 Task: Add an event with the title Second Lunch and Learn: Effective Presentation Skills, date '2024/03/20', time 8:50 AM to 10:50 AMand add a description: Throughout the event, participants will have access to designated networking areas, where they can connect with fellow professionals, exchange business cards, and engage in meaningful discussions. These areas may include themed discussion tables, interactive activities, or open networking spaces, ensuring a diverse range of networking opportunities., put the event into Blue category . Add location for the event as: 321 Rock Street, Rock City, Australia, logged in from the account softage.7@softage.netand send the event invitation to softage.2@softage.net and softage.3@softage.net. Set a reminder for the event 1 hour before
Action: Mouse moved to (94, 122)
Screenshot: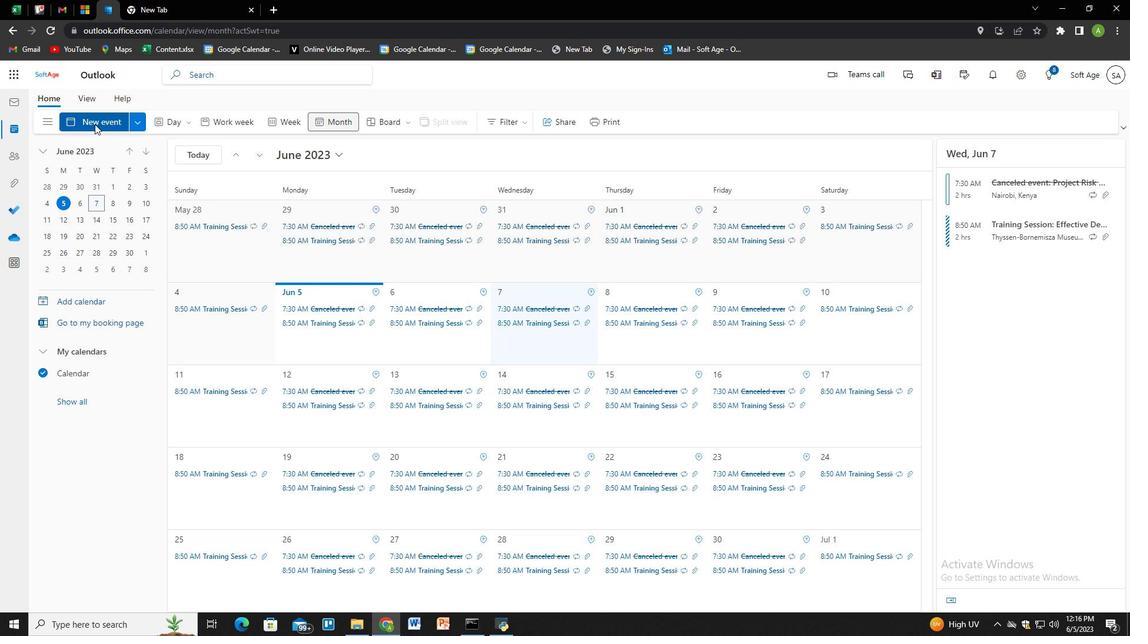 
Action: Mouse pressed left at (94, 122)
Screenshot: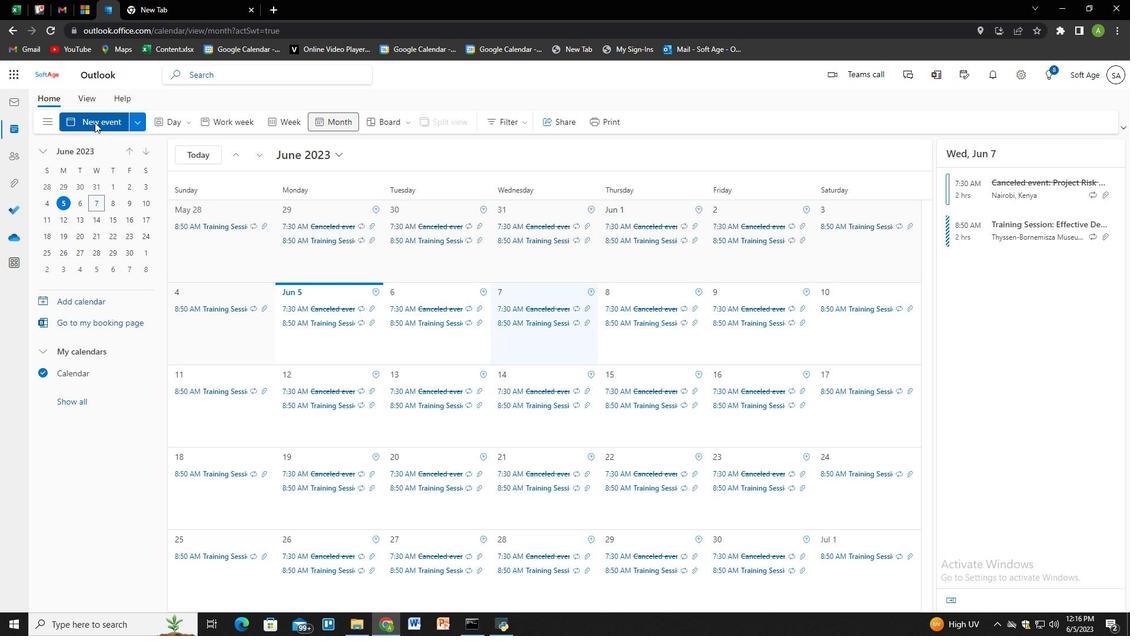 
Action: Mouse moved to (318, 193)
Screenshot: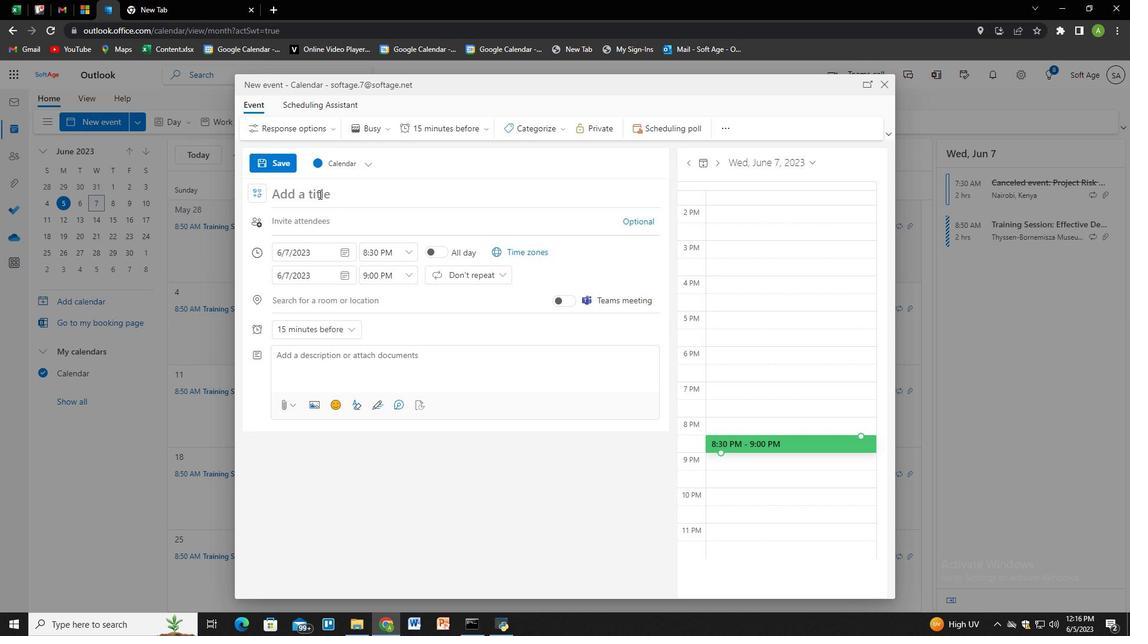 
Action: Mouse pressed left at (318, 193)
Screenshot: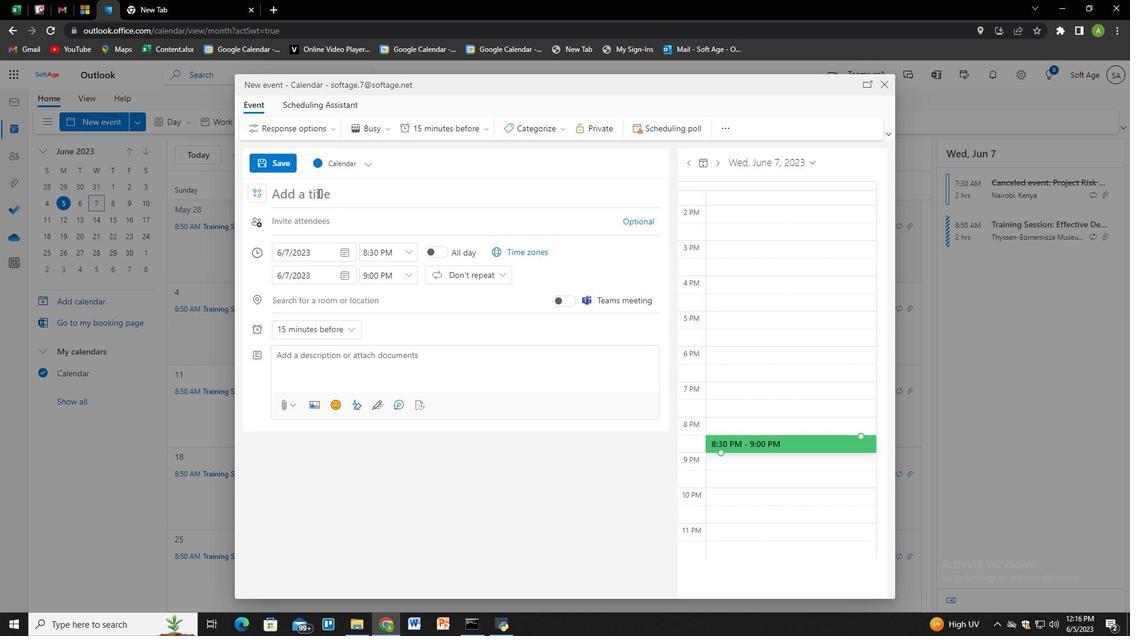 
Action: Key pressed <Key.shift>Second<Key.space><Key.shift>Lunch<Key.space>and<Key.space><Key.shift>Learn<Key.shift>:<Key.space><Key.shift>Effective<Key.space><Key.shift>Presentti<Key.backspace><Key.backspace>ation<Key.space><Key.shift>Skillss<Key.backspace><Key.tab><Key.tab><Key.tab>
Screenshot: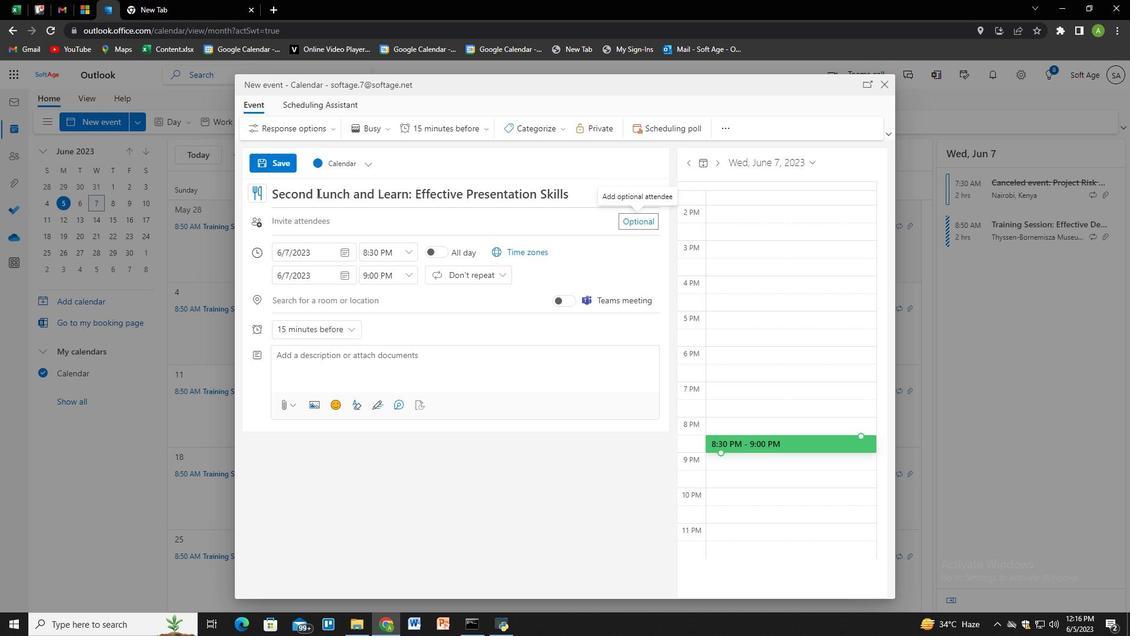 
Action: Mouse moved to (349, 257)
Screenshot: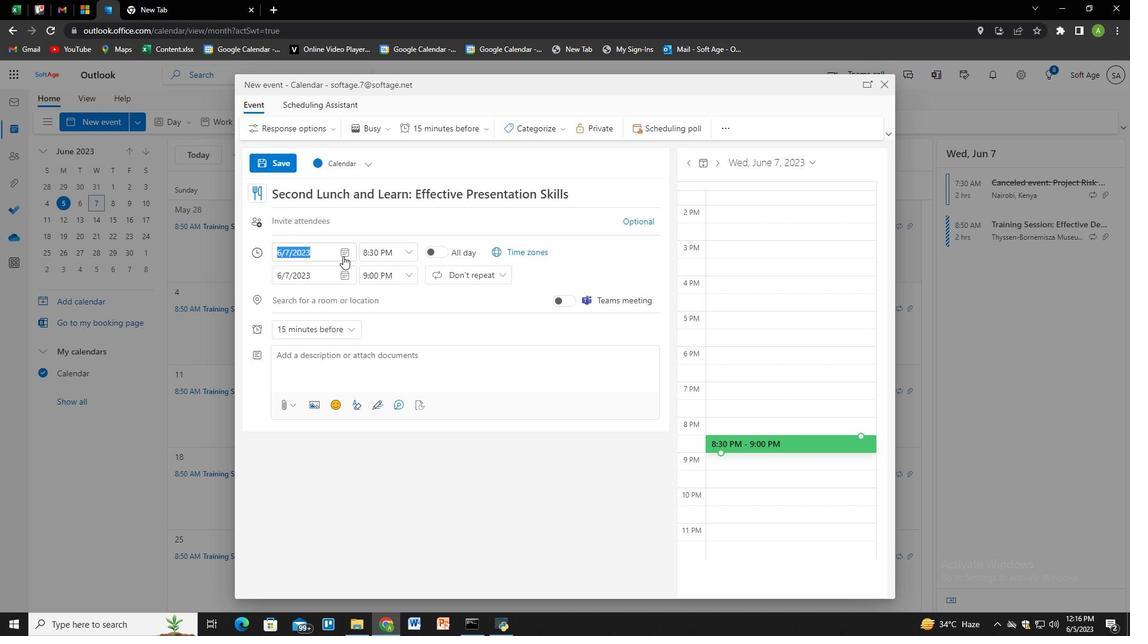 
Action: Mouse pressed left at (349, 257)
Screenshot: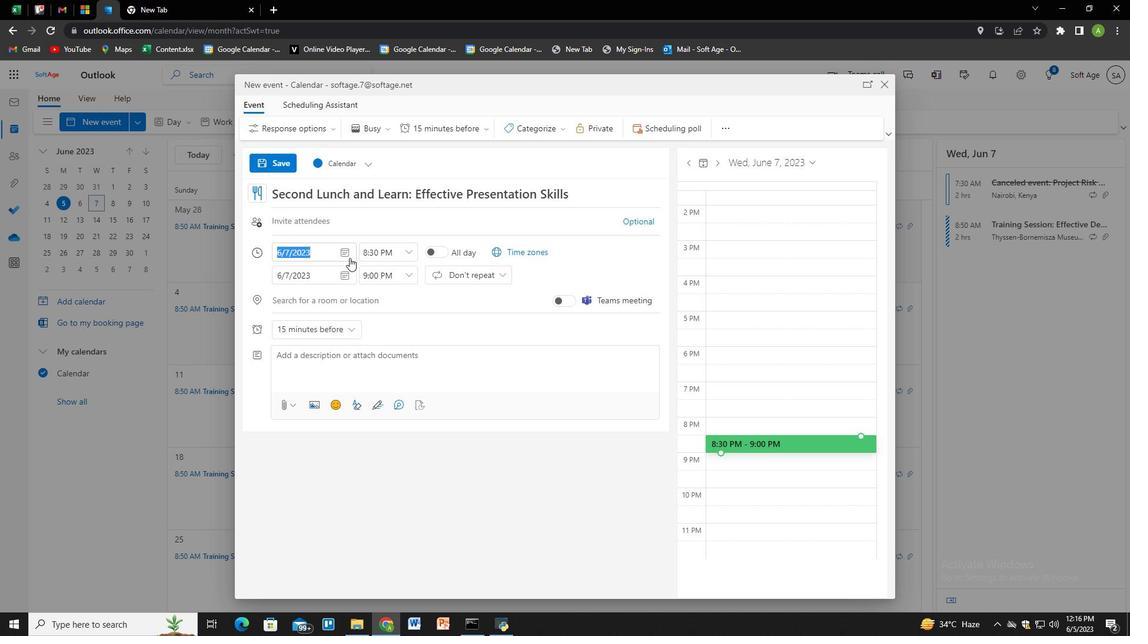 
Action: Mouse moved to (317, 275)
Screenshot: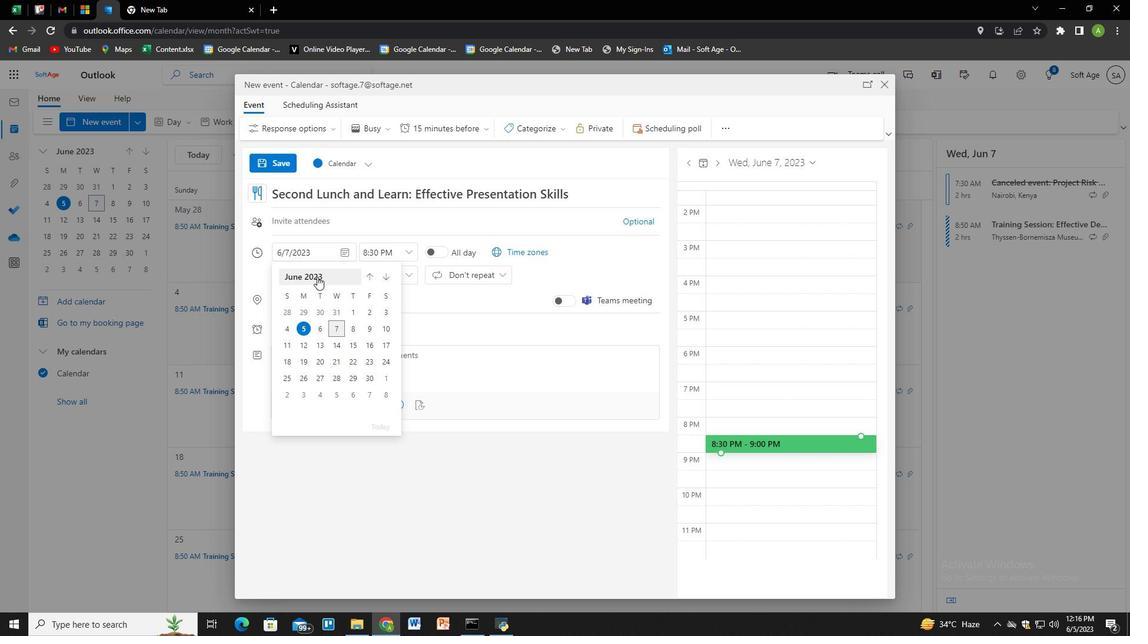 
Action: Mouse pressed left at (317, 275)
Screenshot: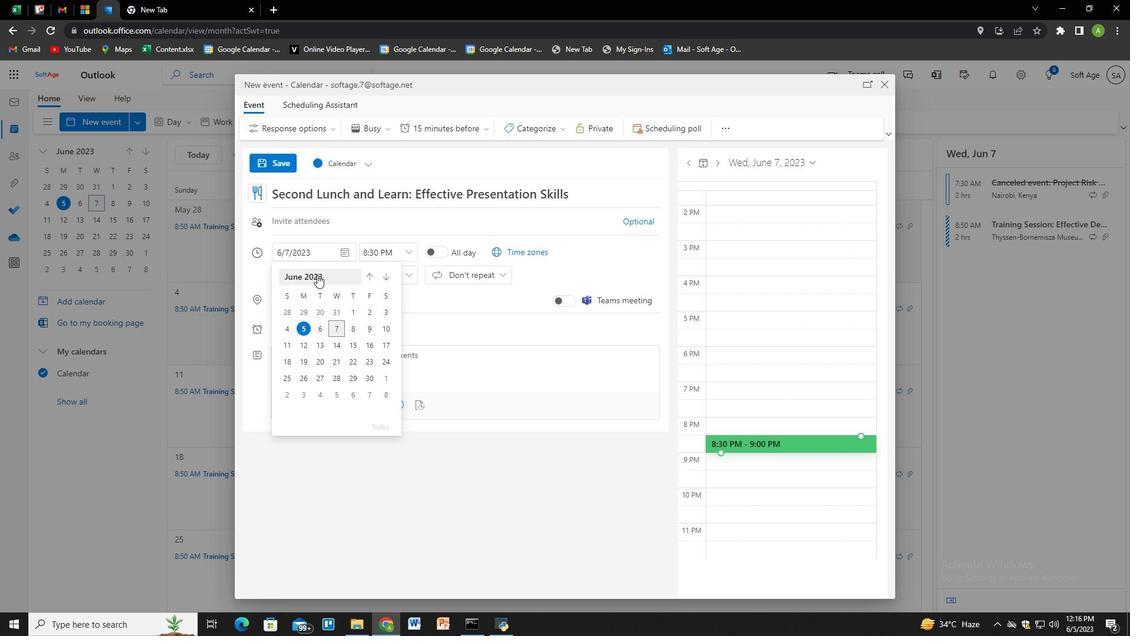 
Action: Mouse moved to (318, 274)
Screenshot: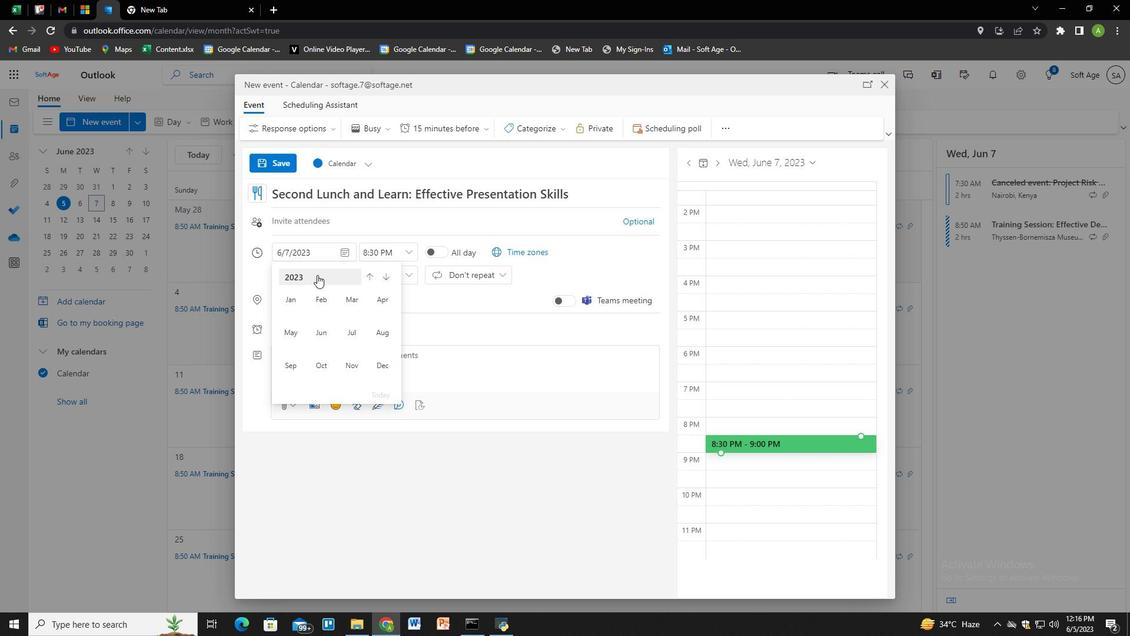 
Action: Mouse pressed left at (318, 274)
Screenshot: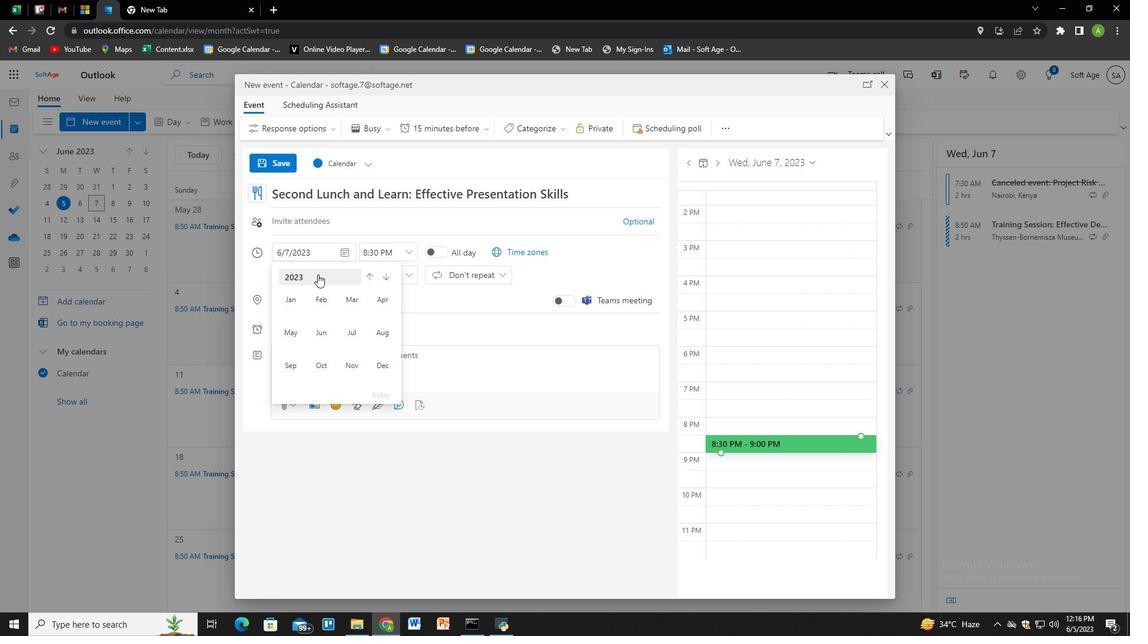 
Action: Mouse moved to (289, 331)
Screenshot: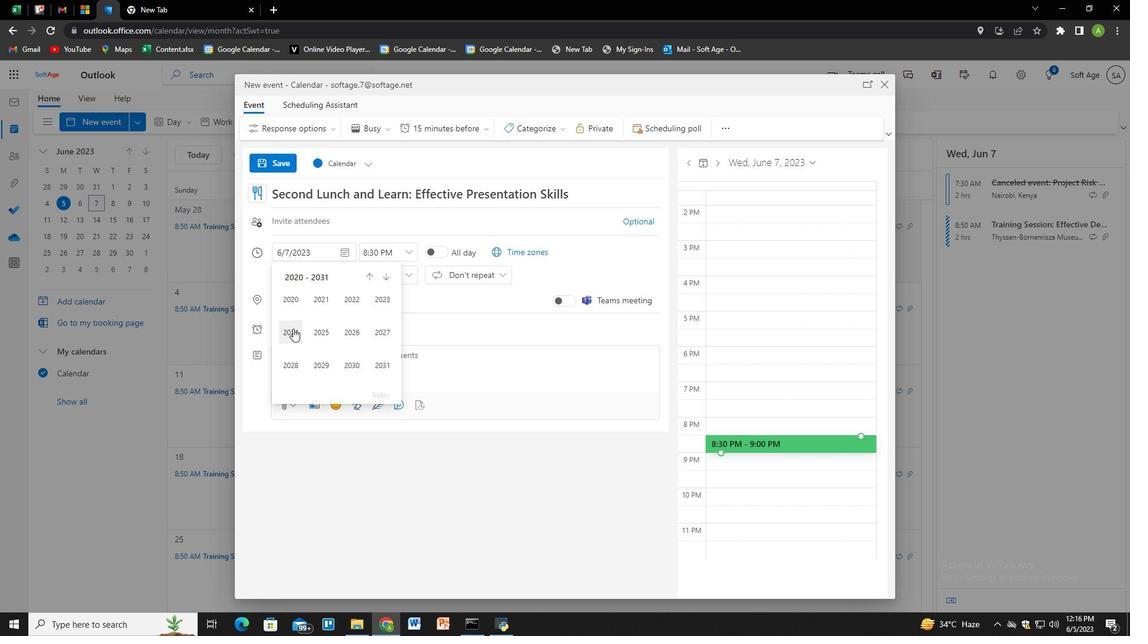 
Action: Mouse pressed left at (289, 331)
Screenshot: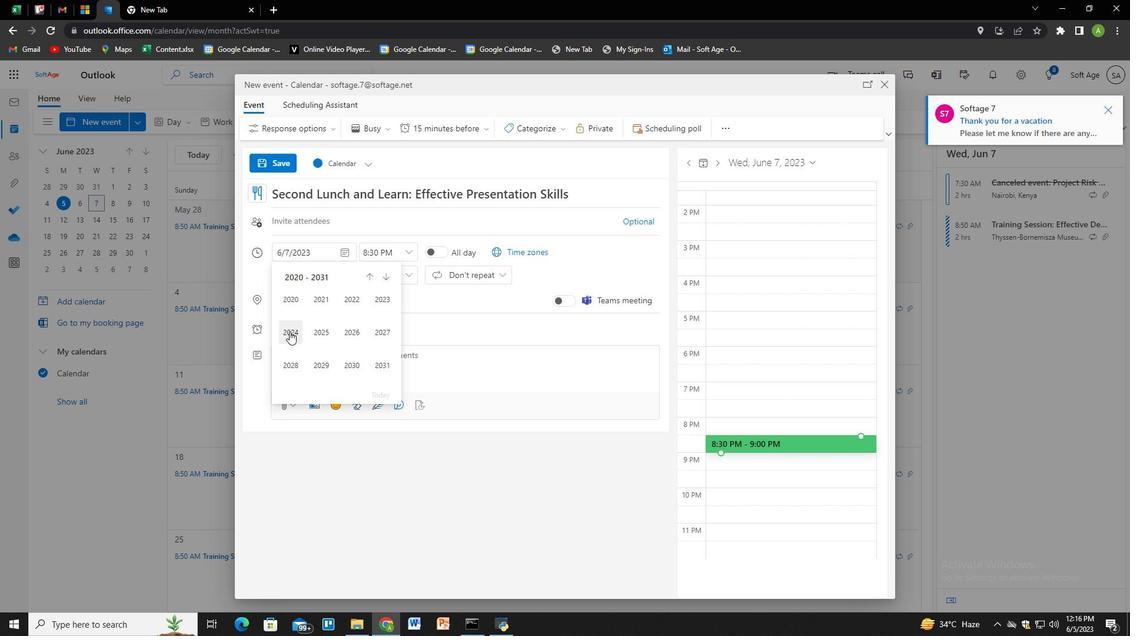 
Action: Mouse moved to (351, 305)
Screenshot: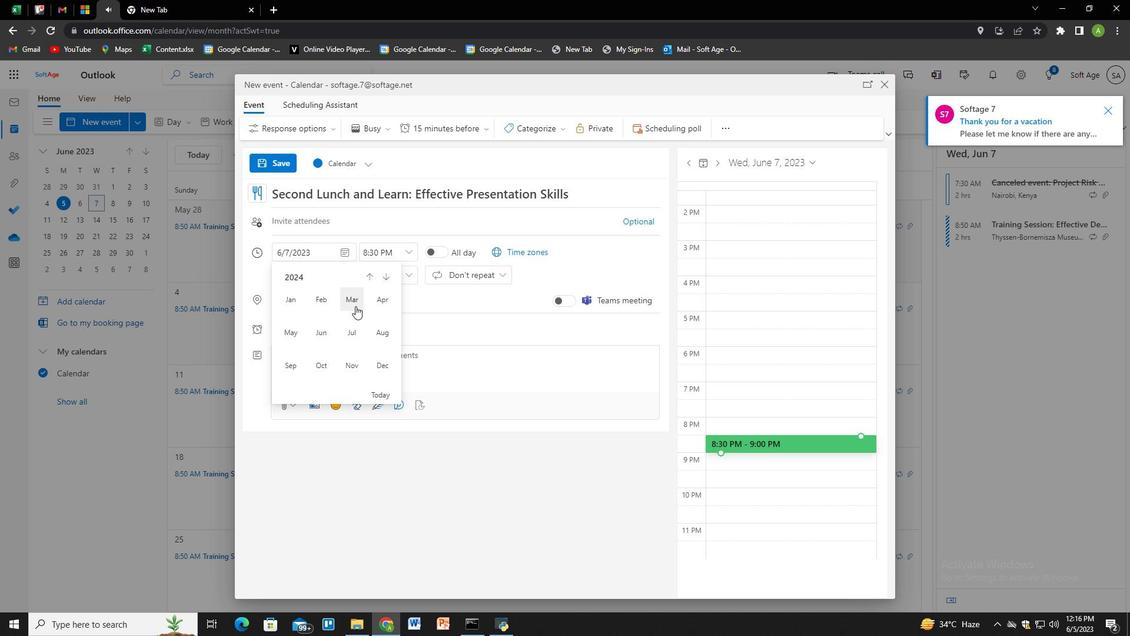 
Action: Mouse pressed left at (351, 305)
Screenshot: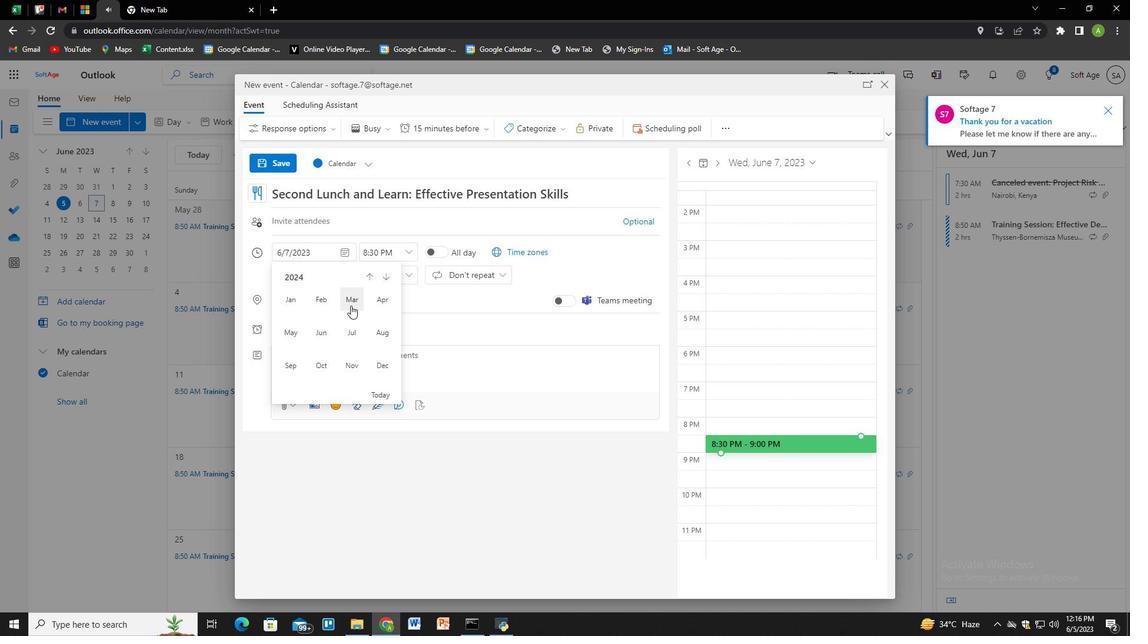 
Action: Mouse moved to (328, 361)
Screenshot: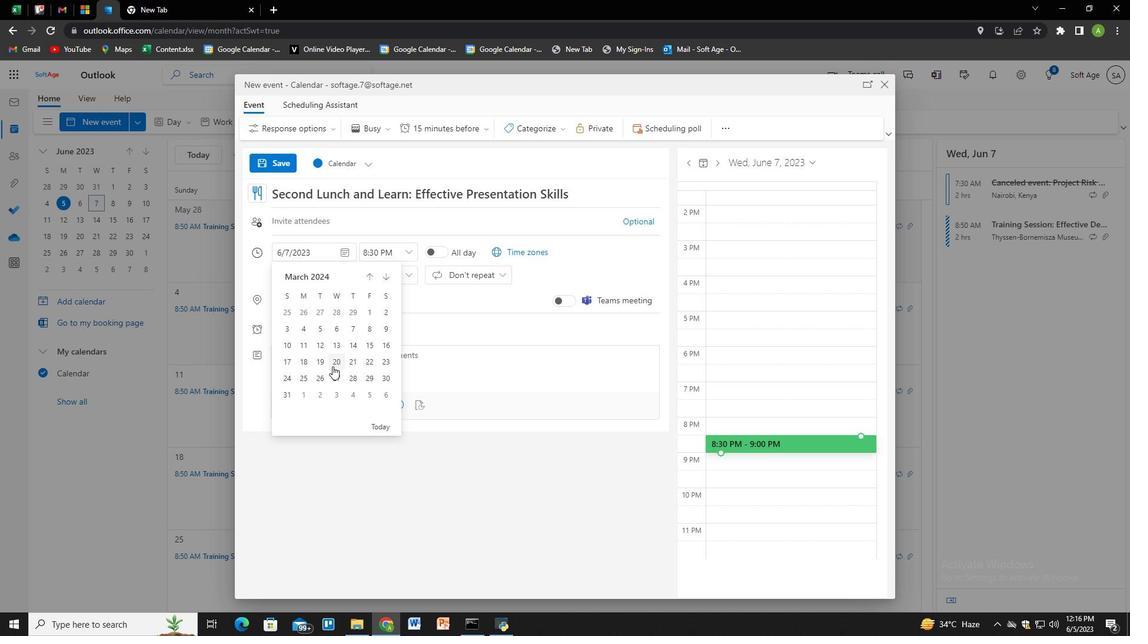 
Action: Mouse pressed left at (328, 361)
Screenshot: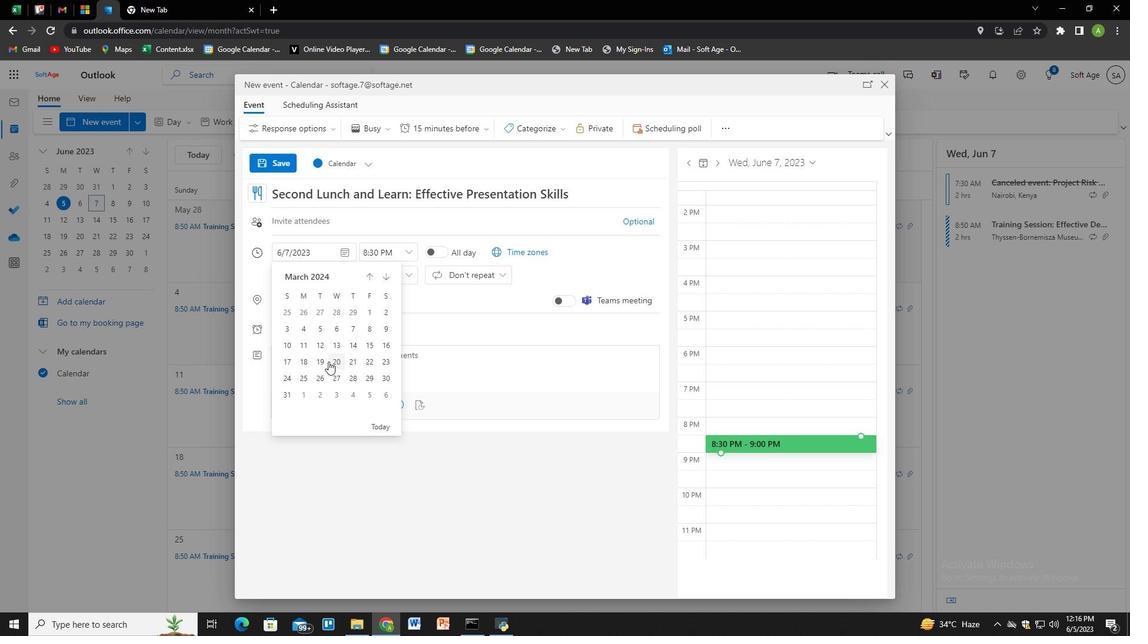 
Action: Mouse moved to (370, 255)
Screenshot: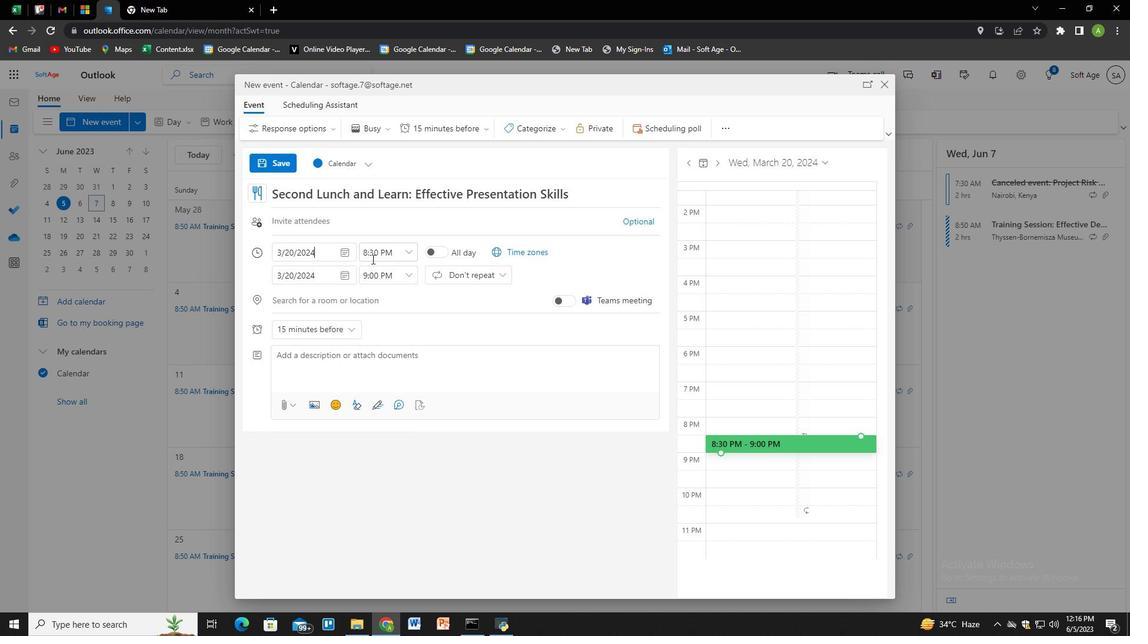 
Action: Mouse pressed left at (370, 255)
Screenshot: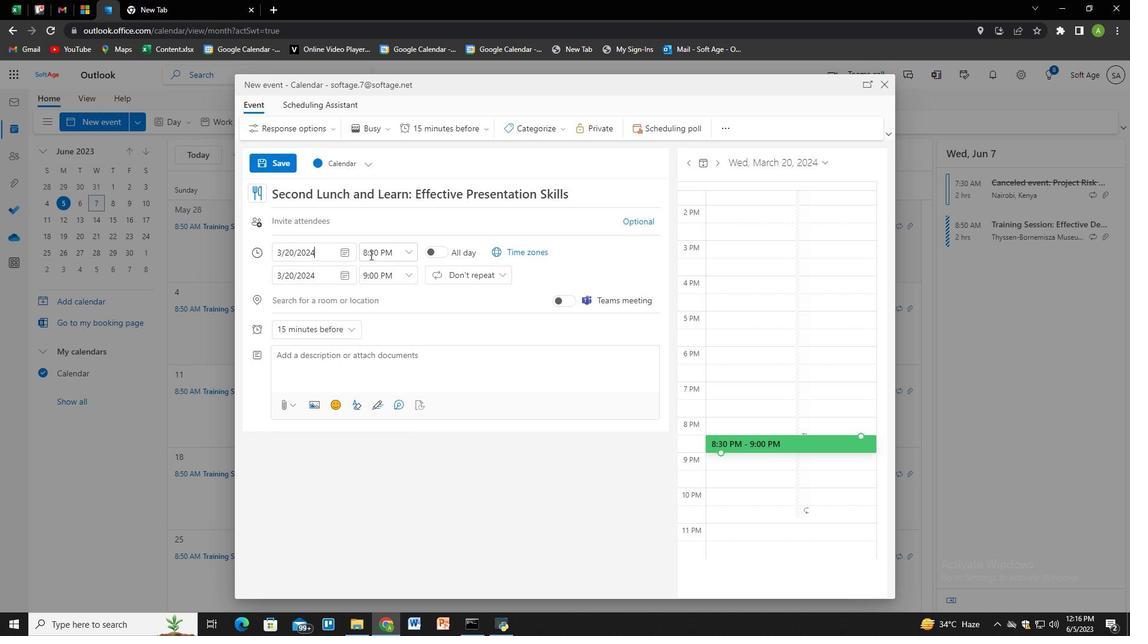 
Action: Key pressed 8<Key.shift_r>:50<Key.space><Key.shift>A<Key.shift_r>M
Screenshot: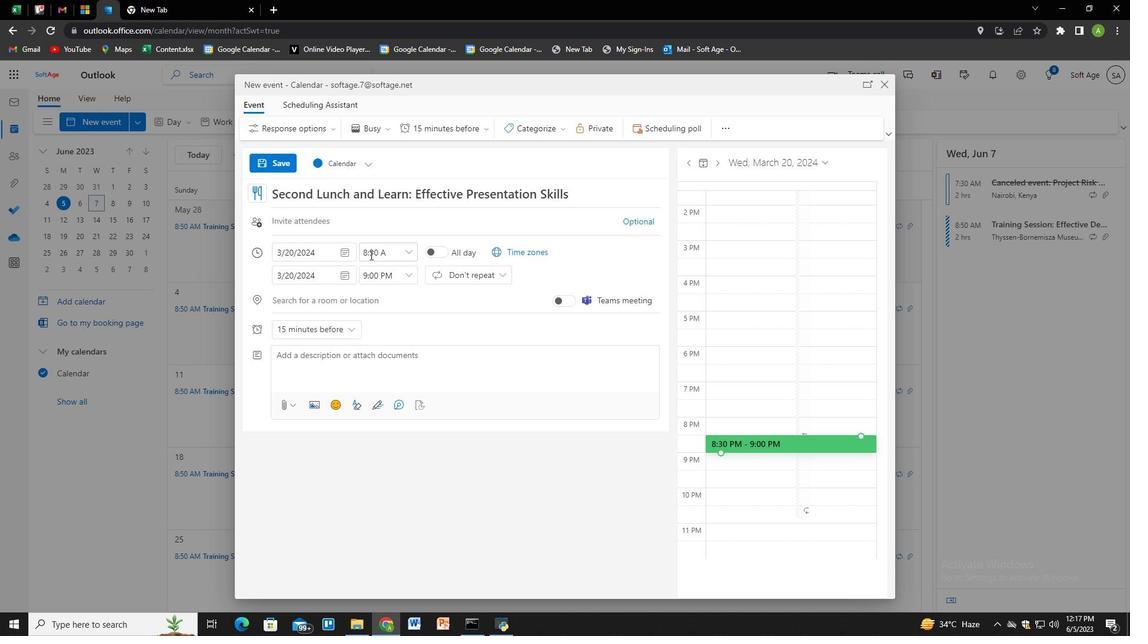 
Action: Mouse moved to (374, 273)
Screenshot: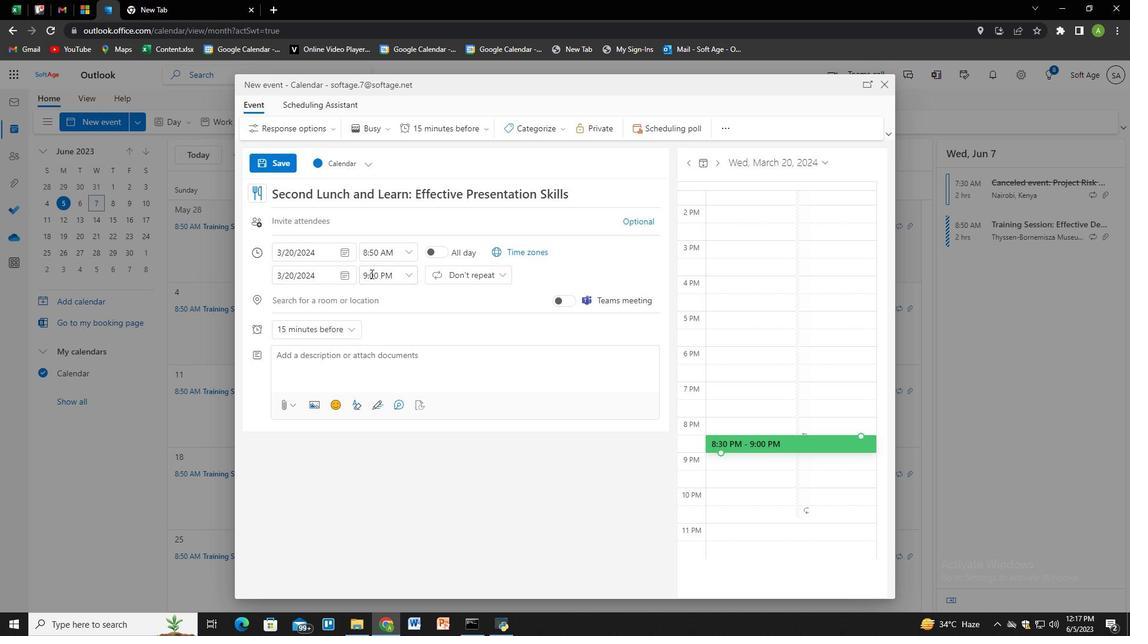 
Action: Mouse pressed left at (374, 273)
Screenshot: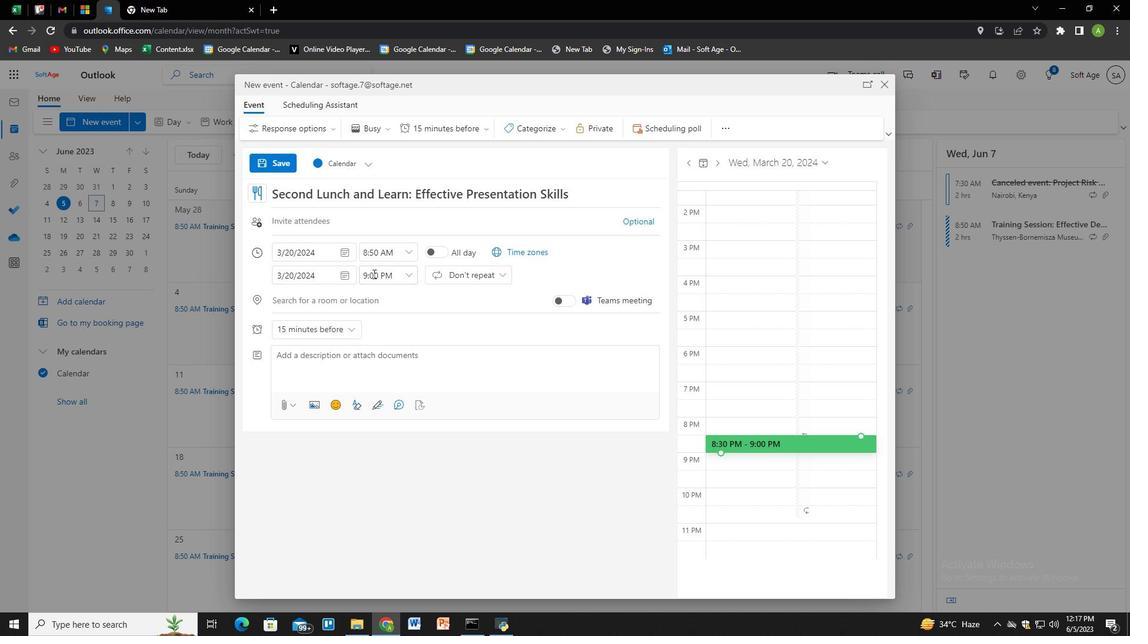 
Action: Key pressed 10<Key.shift_r>:50<Key.space><Key.shift>A<Key.shift_r>M<Key.shift_r>M
Screenshot: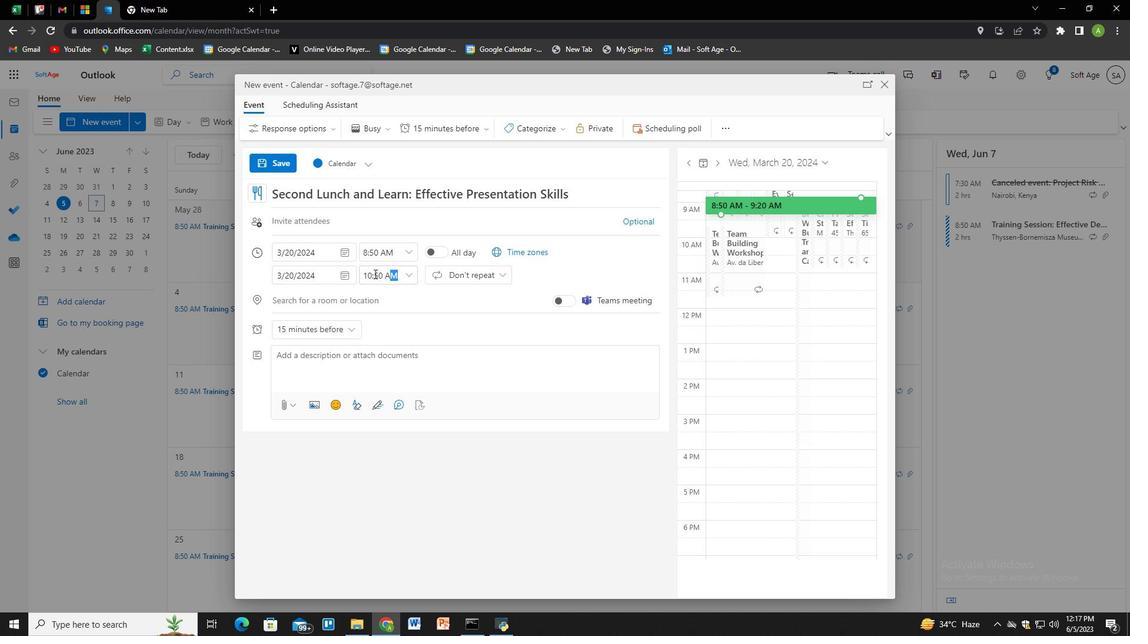 
Action: Mouse moved to (411, 374)
Screenshot: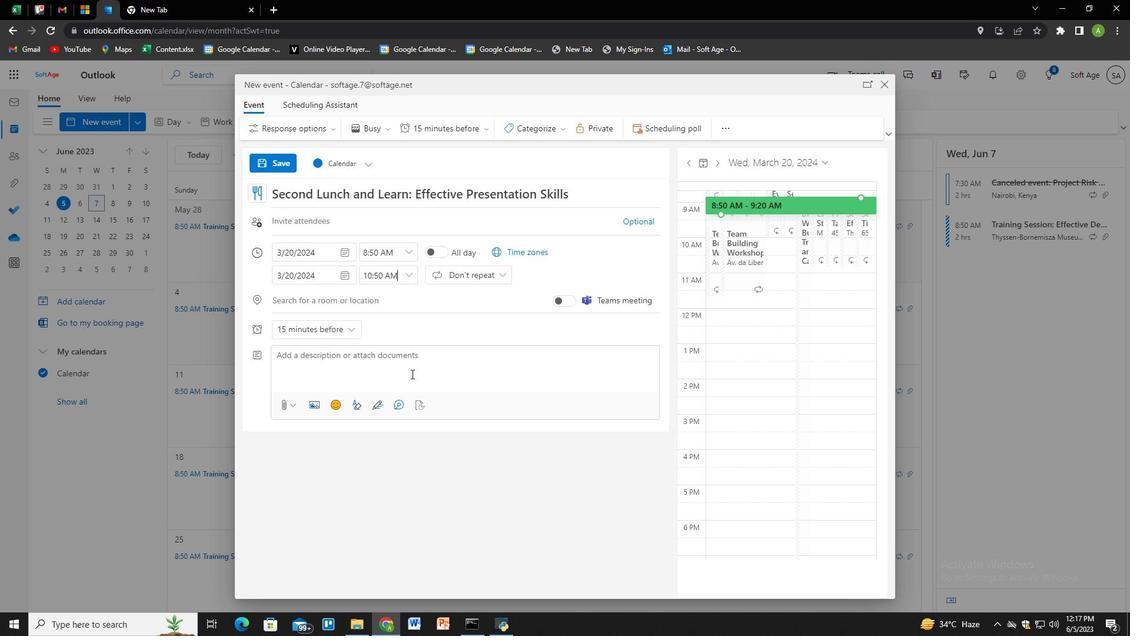 
Action: Mouse pressed left at (411, 374)
Screenshot: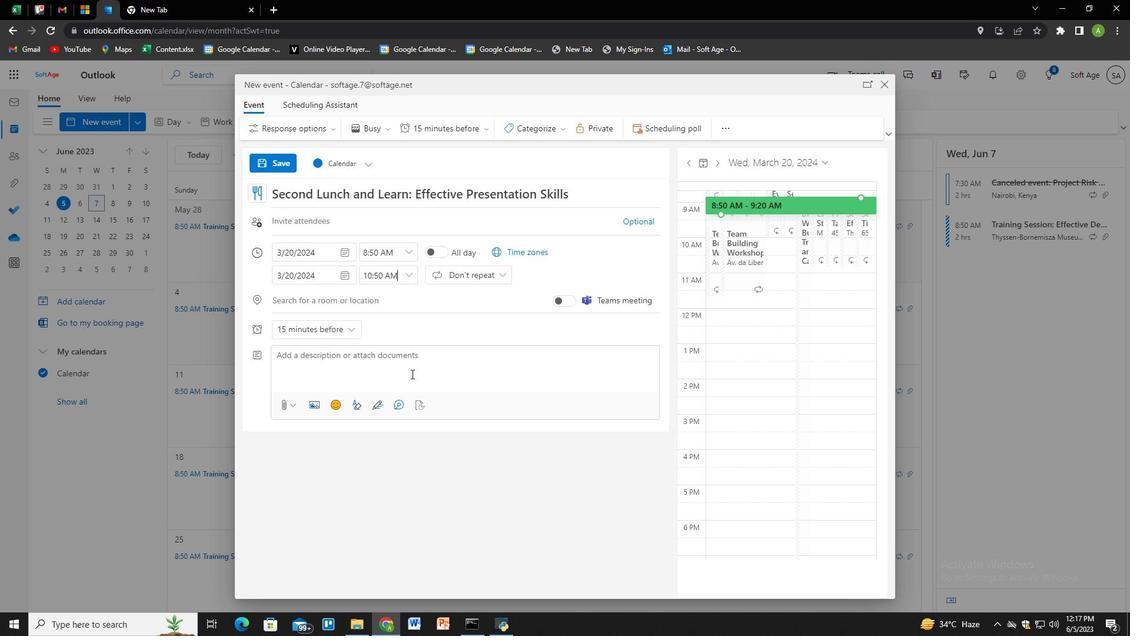 
Action: Mouse moved to (1118, 293)
Screenshot: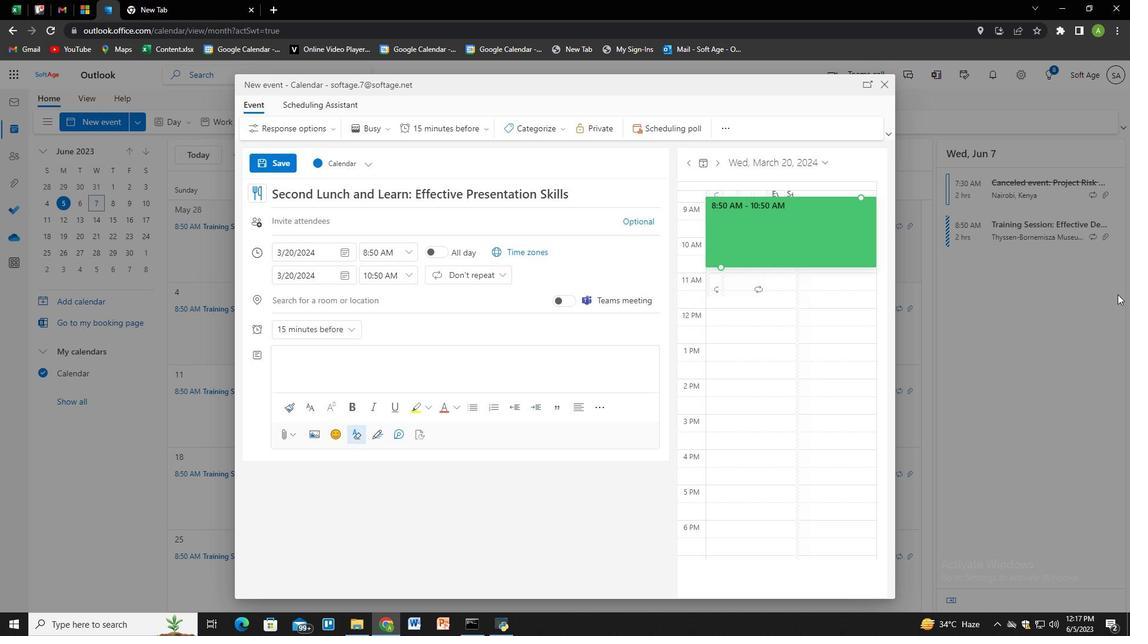 
Action: Key pressed <Key.shift>Throughout<Key.space>the<Key.space>en<Key.backspace>vent,<Key.space>pari<Key.backspace>ticipants<Key.space>will<Key.space>hae<Key.space>access<Key.space>to<Key.space>designed<Key.space>networking<Key.space>areas,<Key.space>where<Key.space>they<Key.space>can<Key.space>conner<Key.backspace>ct<Key.space>with<Key.space>fellow<Key.space>professionals,<Key.space>exchange<Key.space>businesss<Key.backspace><Key.space>cards,<Key.space>and<Key.space>engange<Key.space>in<Key.backspace><Key.backspace><Key.backspace><Key.space>in<Key.space>meaningful<Key.space>discussions.<Key.space><Key.shift>These<Key.space>areas<Key.backspace>
Screenshot: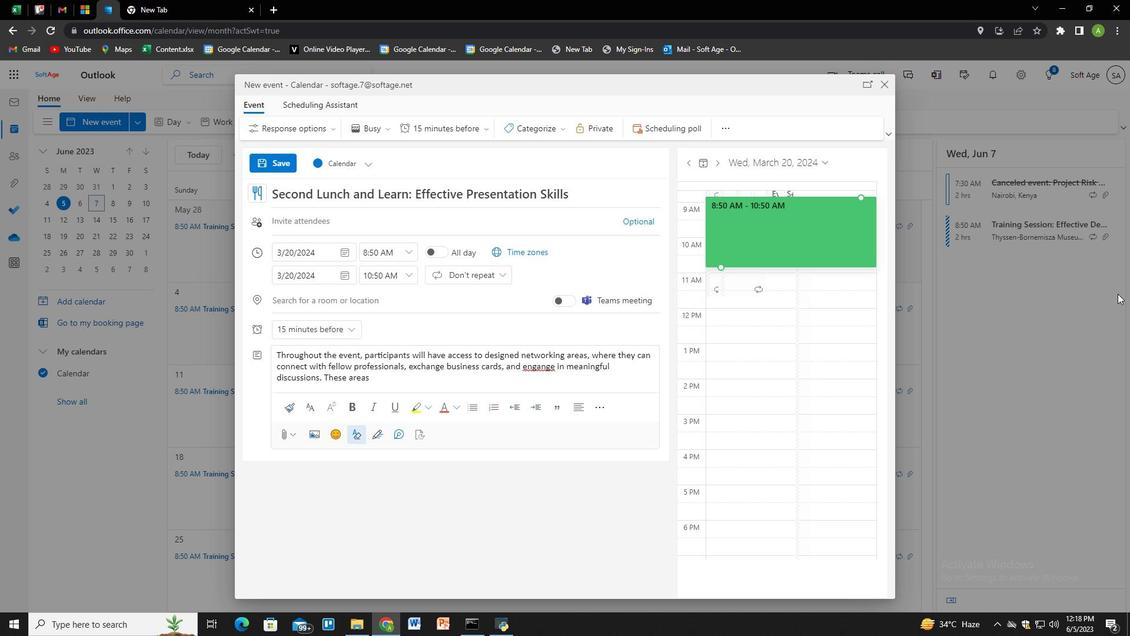 
Action: Mouse moved to (1130, 200)
Screenshot: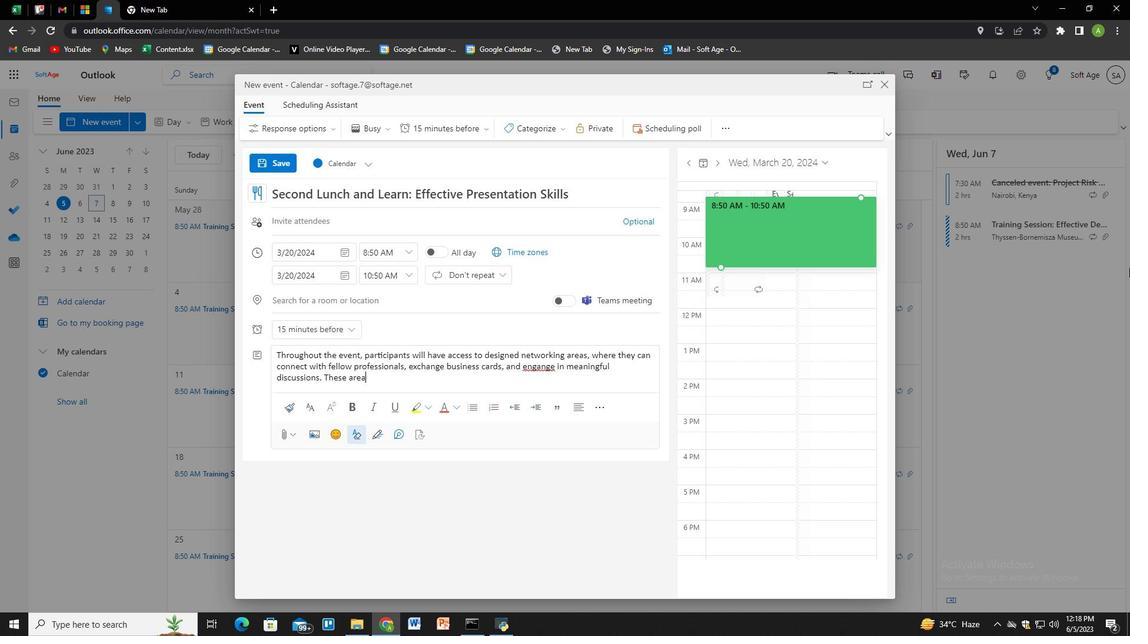 
Action: Key pressed s<Key.space>may
Screenshot: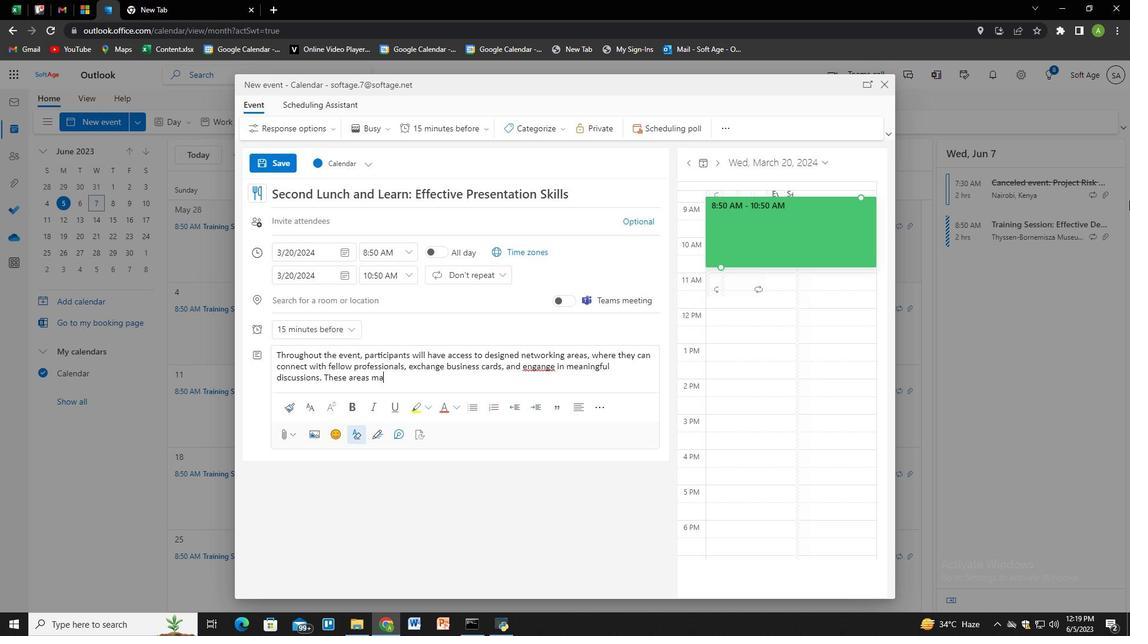 
Action: Mouse moved to (1130, 183)
Screenshot: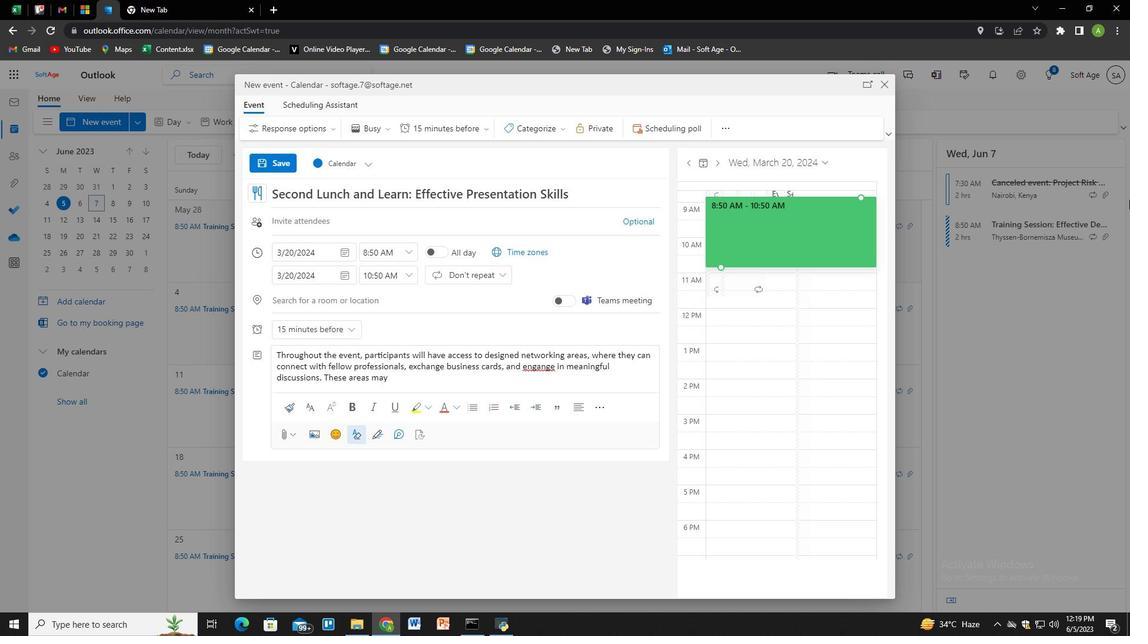 
Action: Key pressed <Key.space>include<Key.backspace><Key.backspace>de<Key.space>themed<Key.space>discussion<Key.space>tables,<Key.space>interav<Key.backspace>ctive<Key.space>activitit<Key.backspace>es,<Key.space>or<Key.space>open<Key.space>networking<Key.space>spaces,<Key.space>ensuring<Key.space>a<Key.space>diverse<Key.space>range<Key.space>of<Key.space>networking<Key.space>opportunities.
Screenshot: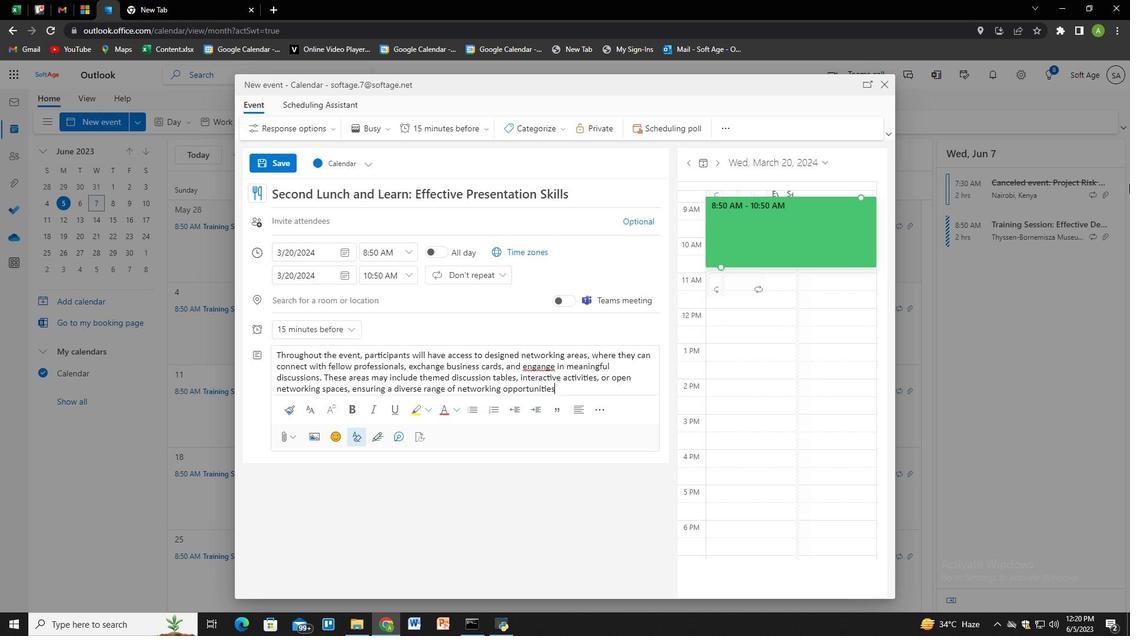
Action: Mouse moved to (544, 128)
Screenshot: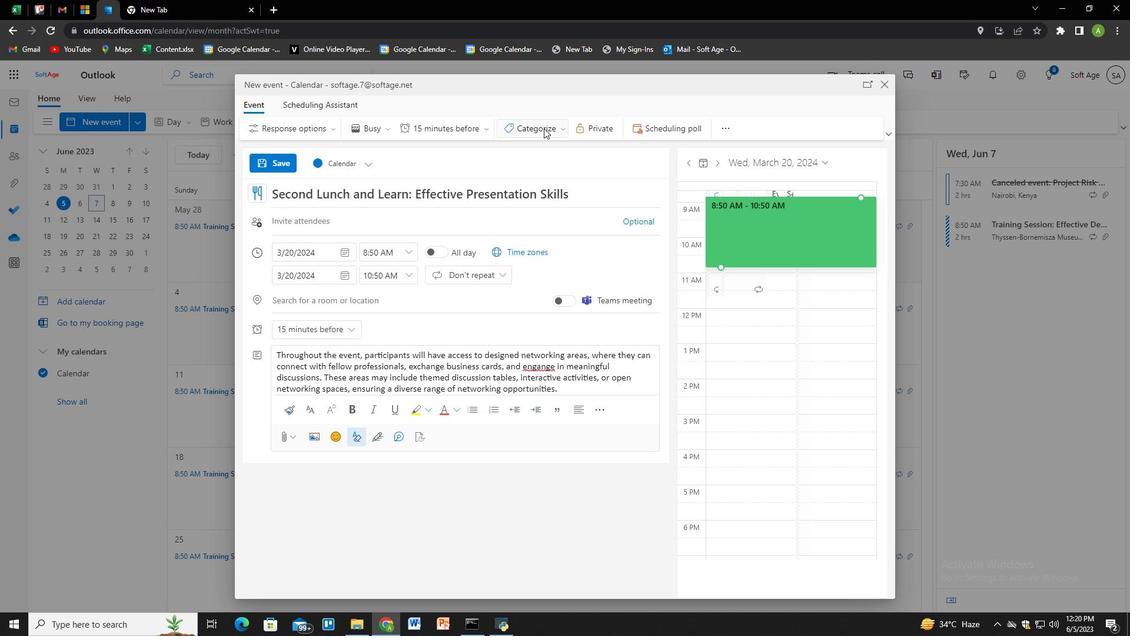 
Action: Mouse pressed left at (544, 128)
Screenshot: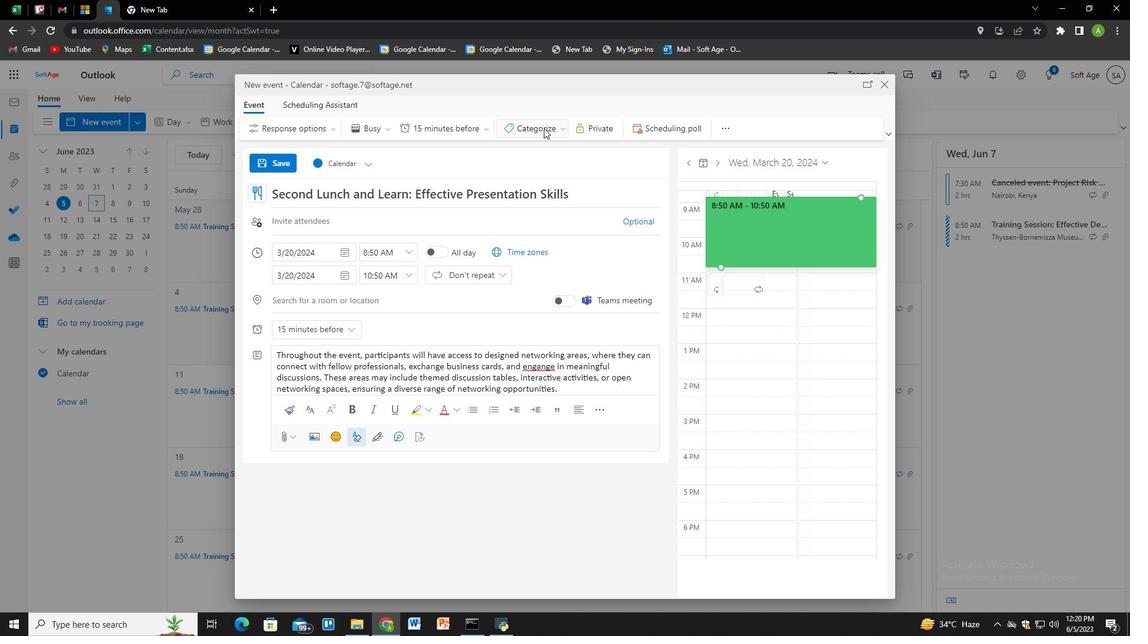 
Action: Mouse moved to (544, 152)
Screenshot: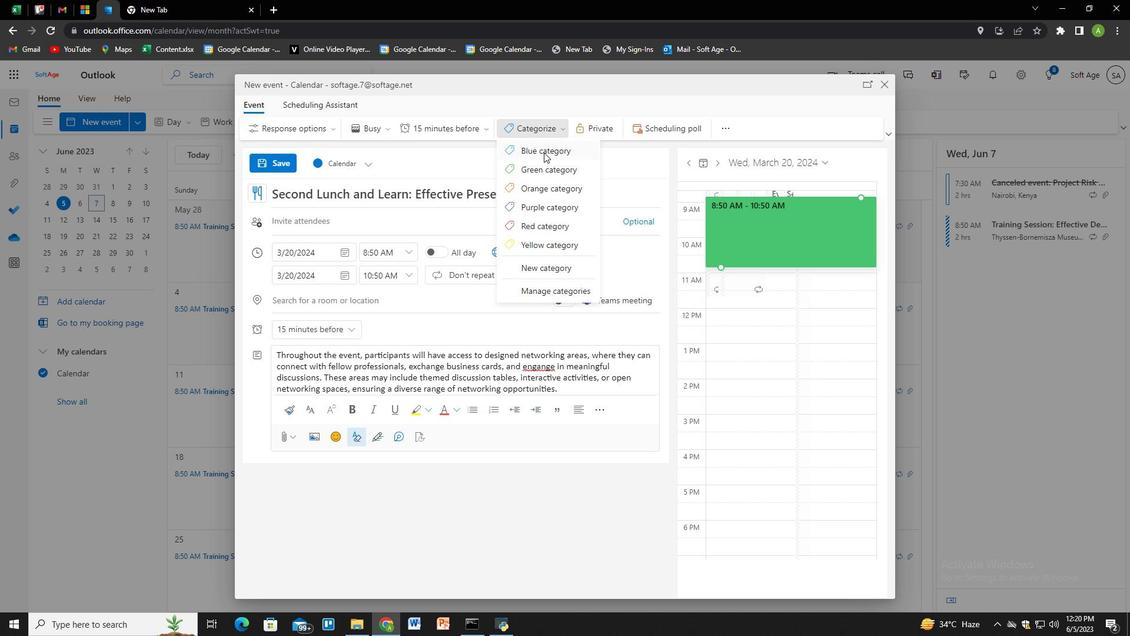 
Action: Mouse pressed left at (544, 152)
Screenshot: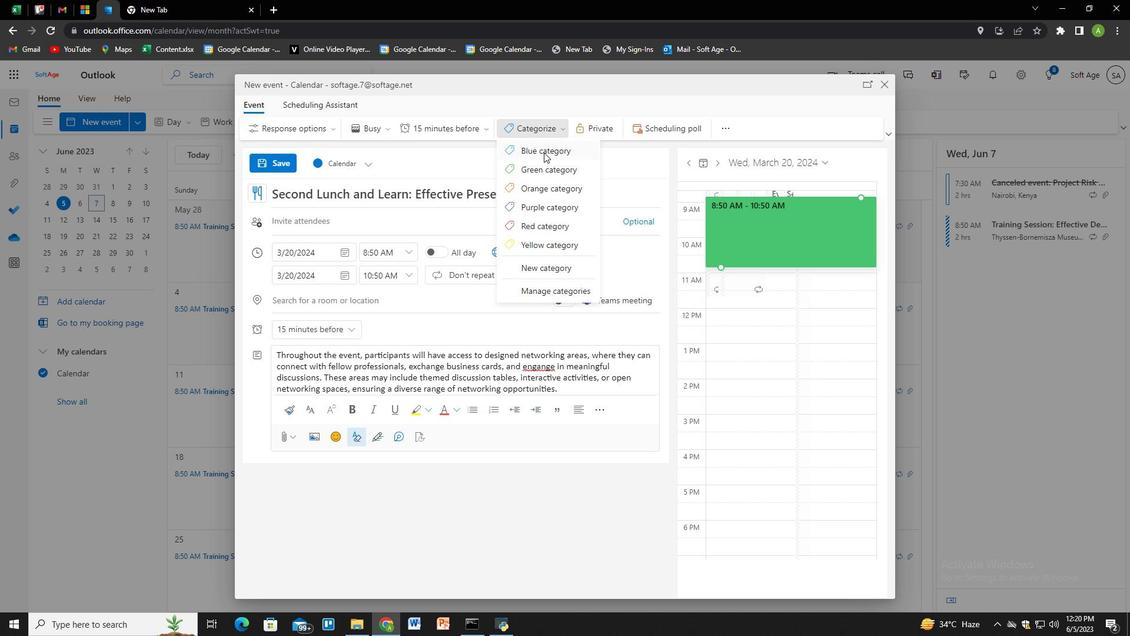 
Action: Mouse moved to (323, 300)
Screenshot: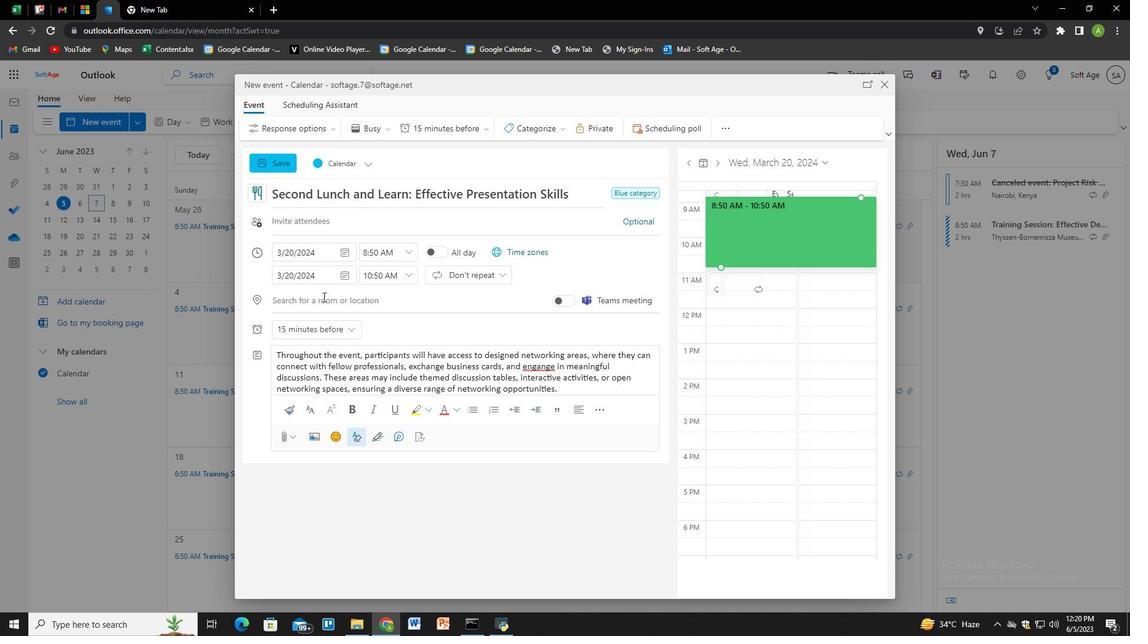 
Action: Mouse pressed left at (323, 300)
Screenshot: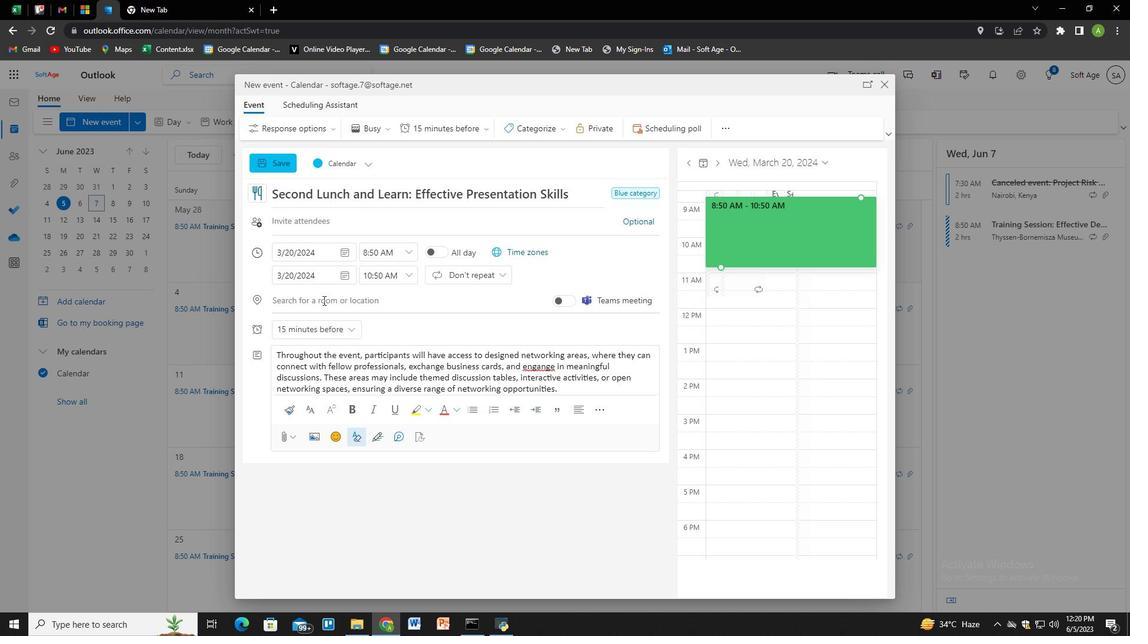 
Action: Key pressed 321<Key.space><Key.shift>Rock<Key.space><Key.shift>Street,<Key.space><Key.shift>Rock<Key.space><Key.shift>City,<Key.space><Key.shift>Australia<Key.down><Key.enter>
Screenshot: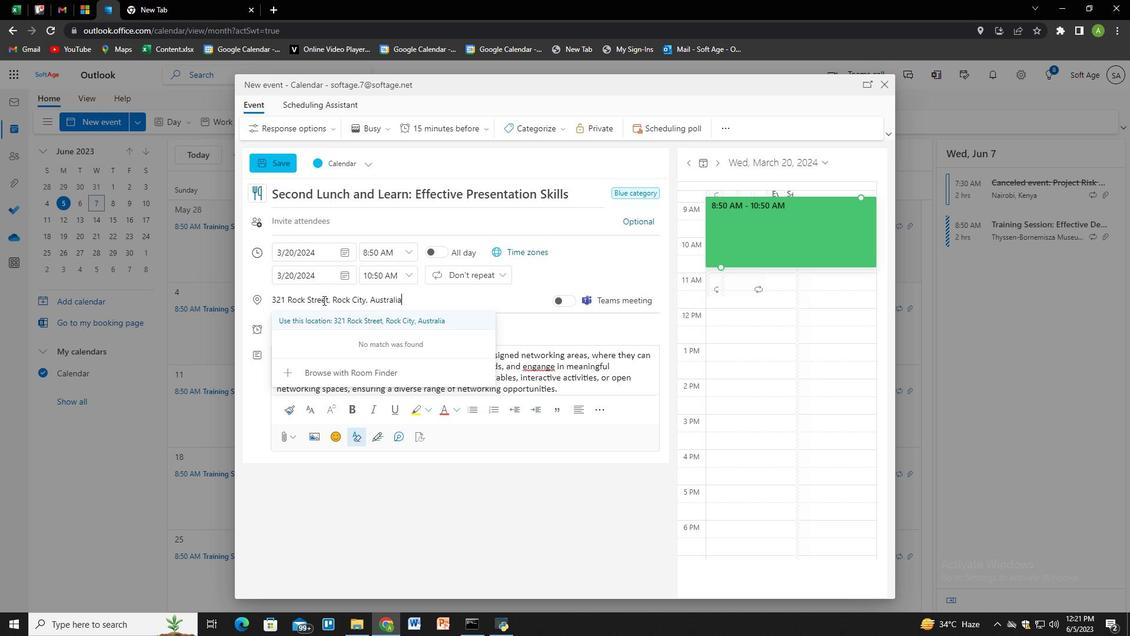 
Action: Mouse moved to (488, 297)
Screenshot: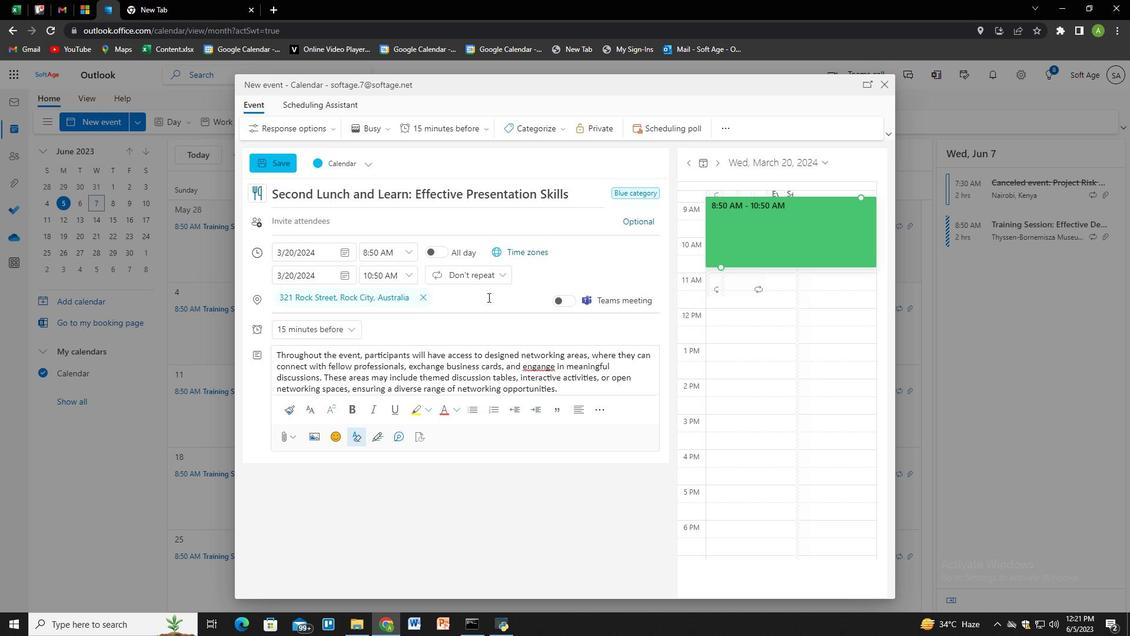 
Action: Mouse pressed left at (488, 297)
Screenshot: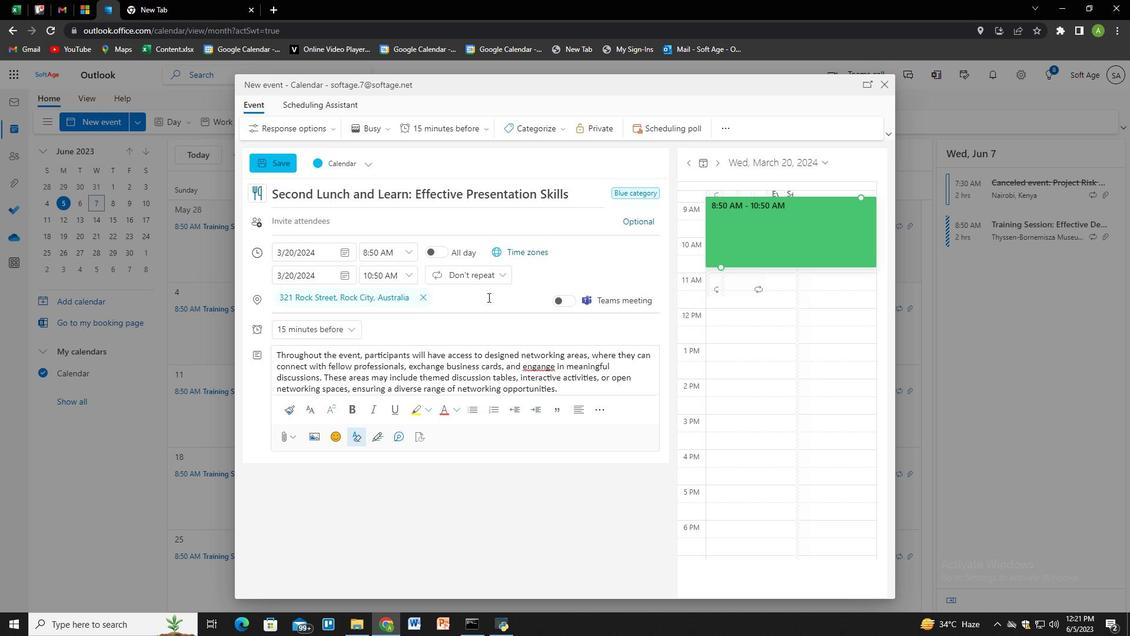 
Action: Mouse moved to (382, 220)
Screenshot: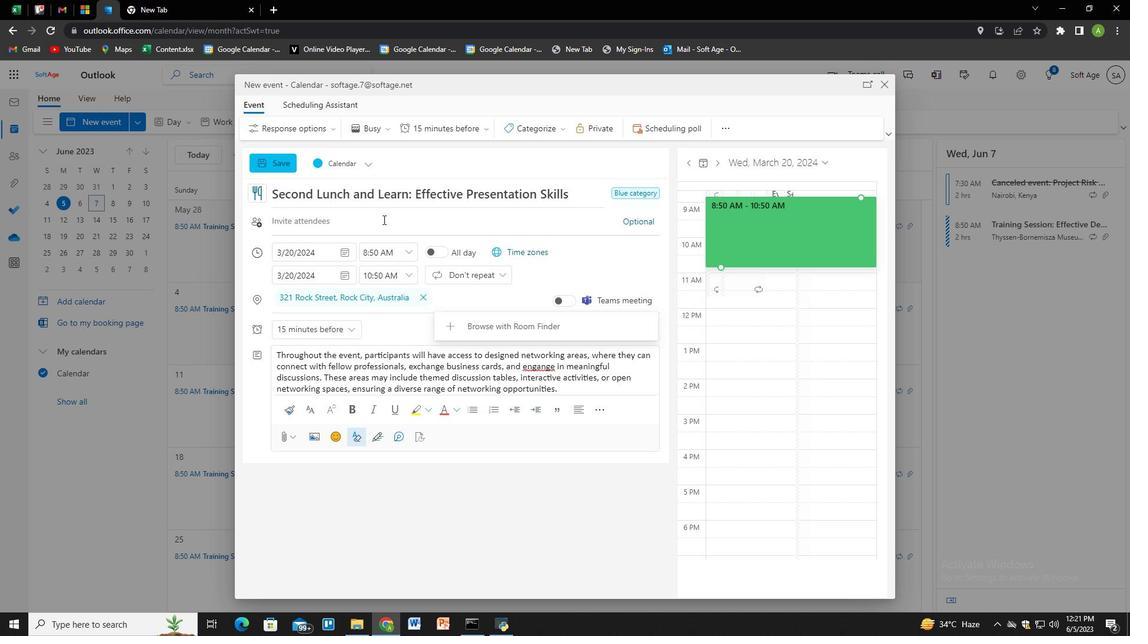 
Action: Mouse pressed left at (382, 220)
Screenshot: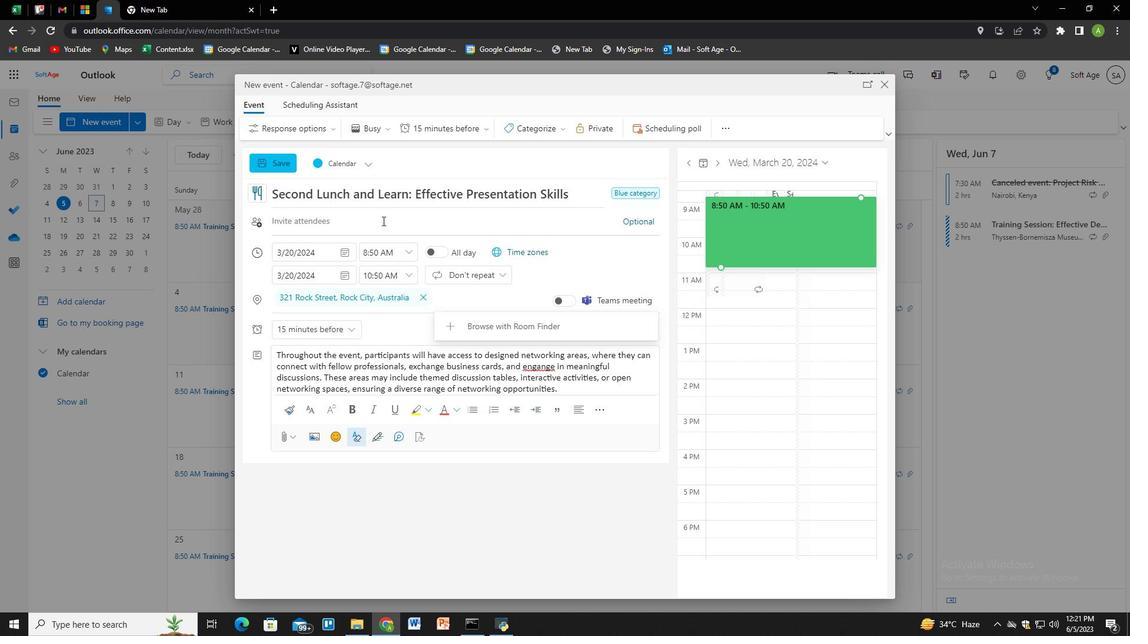 
Action: Key pressed softage.2<Key.shift>@softage.net<Key.enter>softage.3<Key.shift>@softage.net<Key.enter>
Screenshot: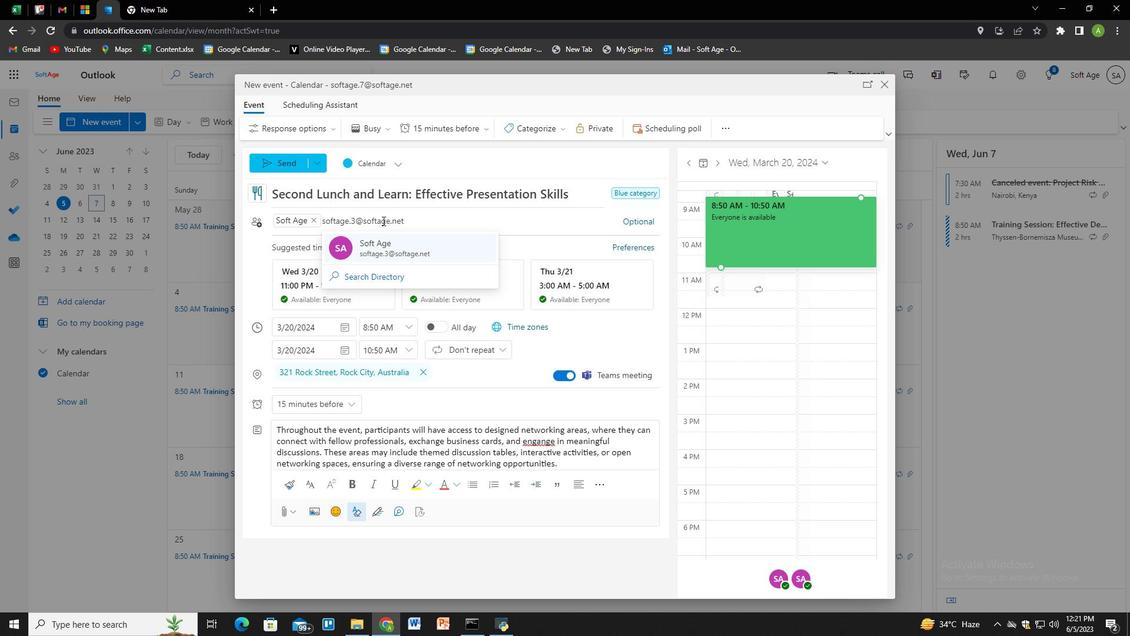 
Action: Mouse moved to (465, 129)
Screenshot: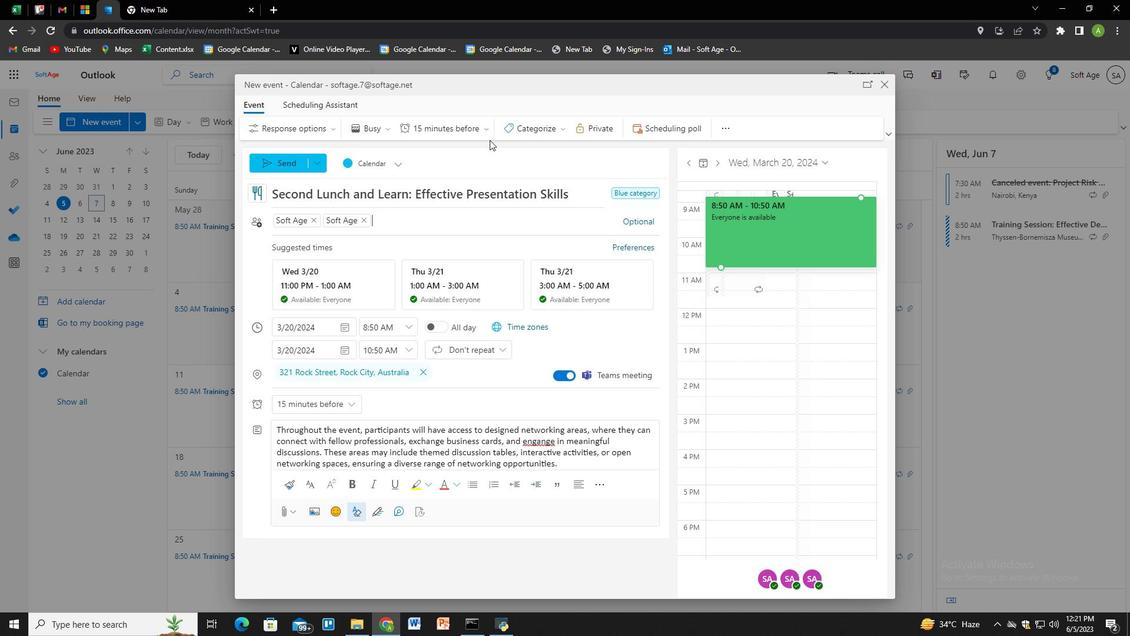 
Action: Mouse pressed left at (465, 129)
Screenshot: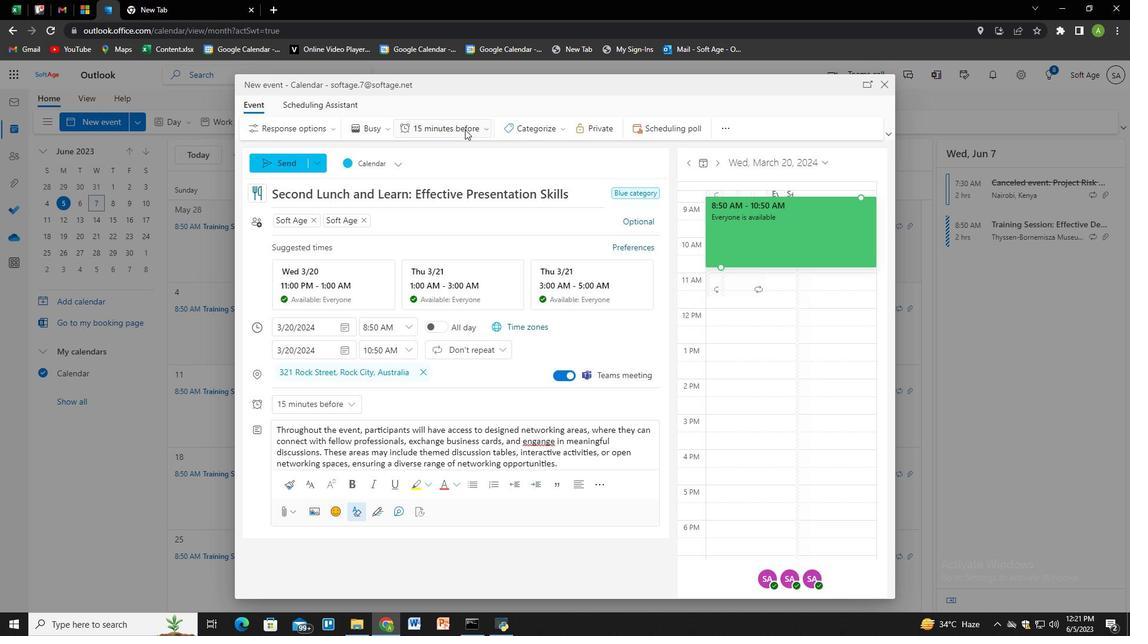 
Action: Mouse moved to (442, 255)
Screenshot: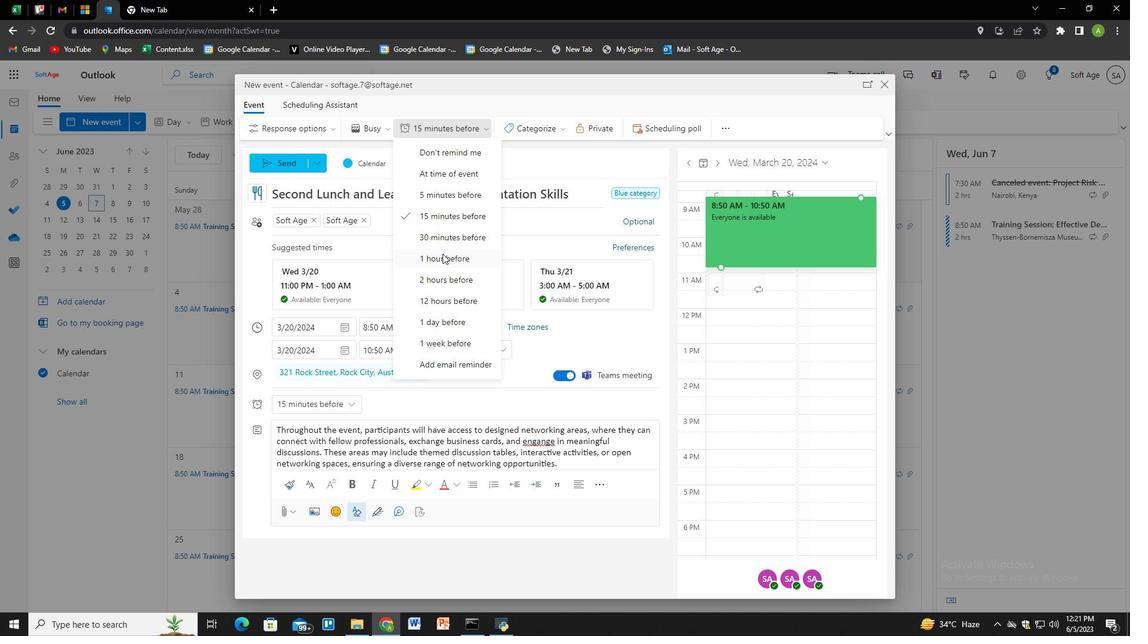 
Action: Mouse pressed left at (442, 255)
Screenshot: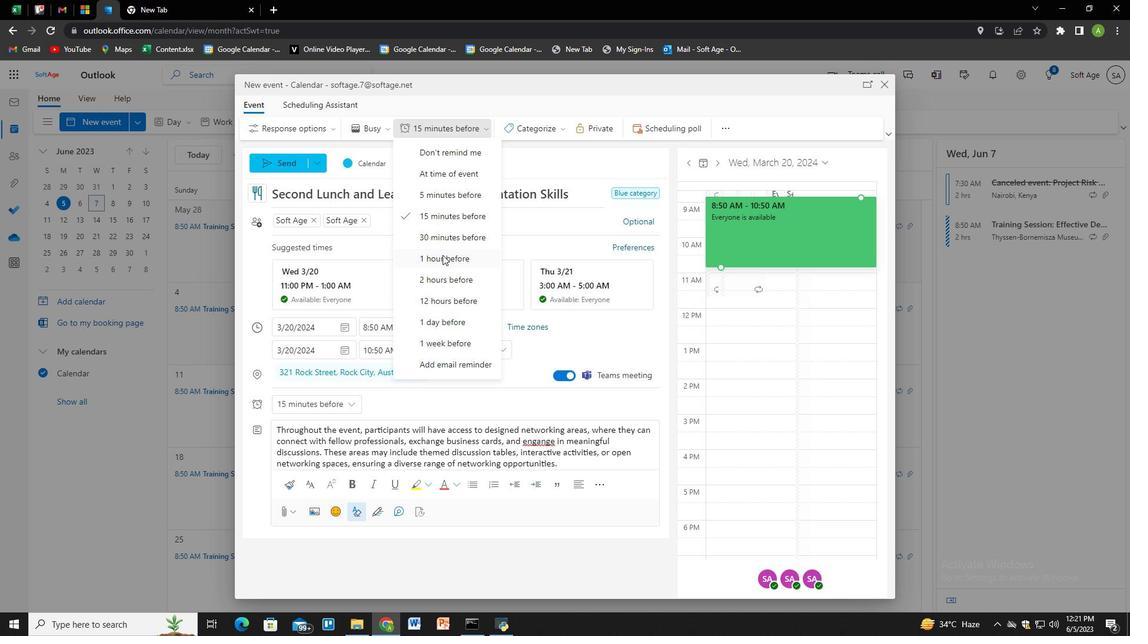 
Action: Mouse moved to (282, 159)
Screenshot: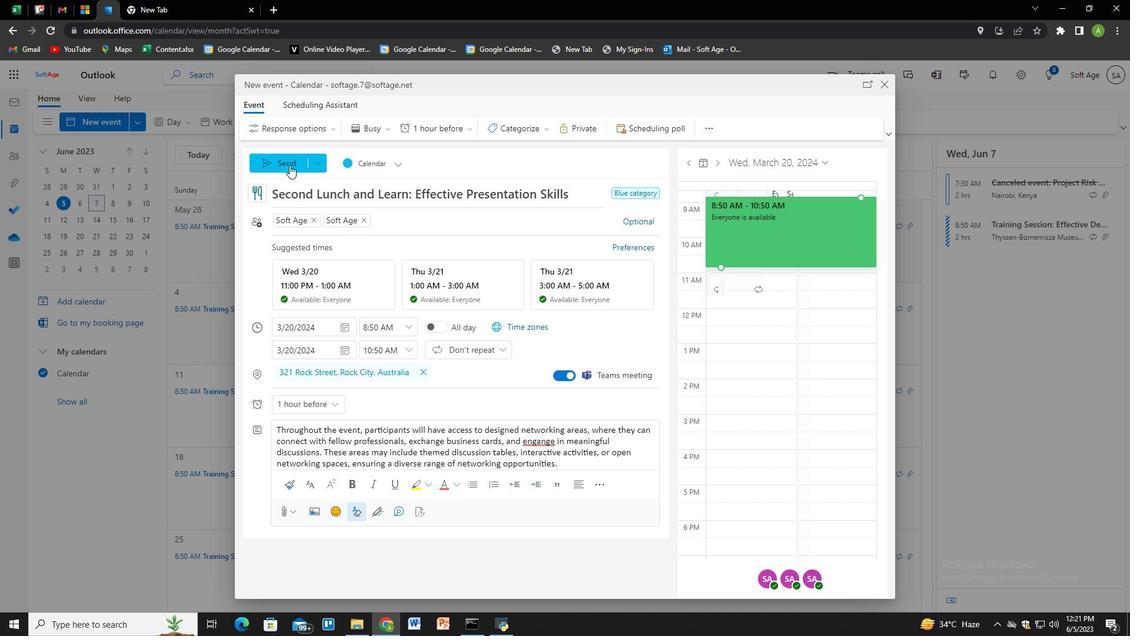 
Action: Mouse pressed left at (282, 159)
Screenshot: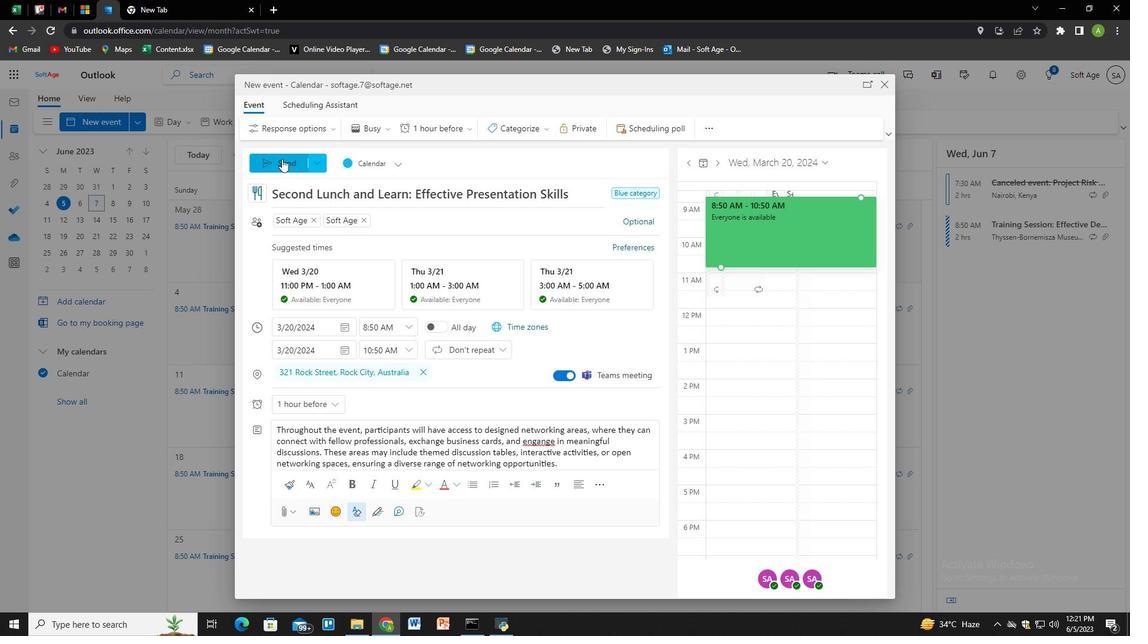 
Action: Mouse moved to (186, 249)
Screenshot: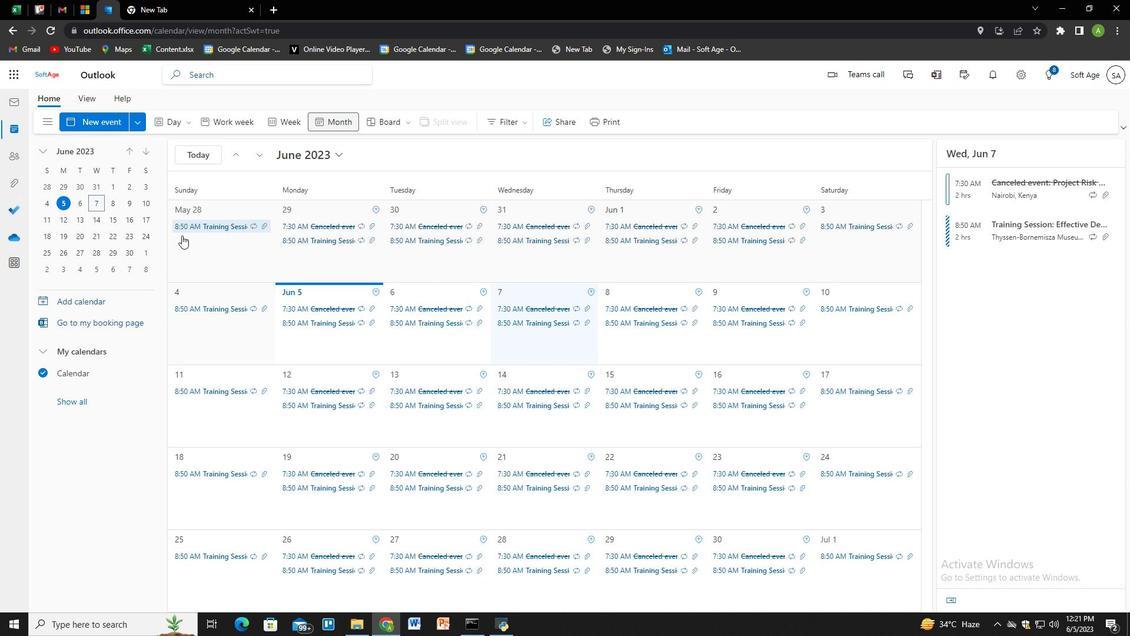 
